 Task: Add a signature Logan Nelson containing Have a great National Family Caregivers Month, Logan Nelson to email address softage.3@softage.net and add a folder Employee handbooks
Action: Mouse moved to (162, 117)
Screenshot: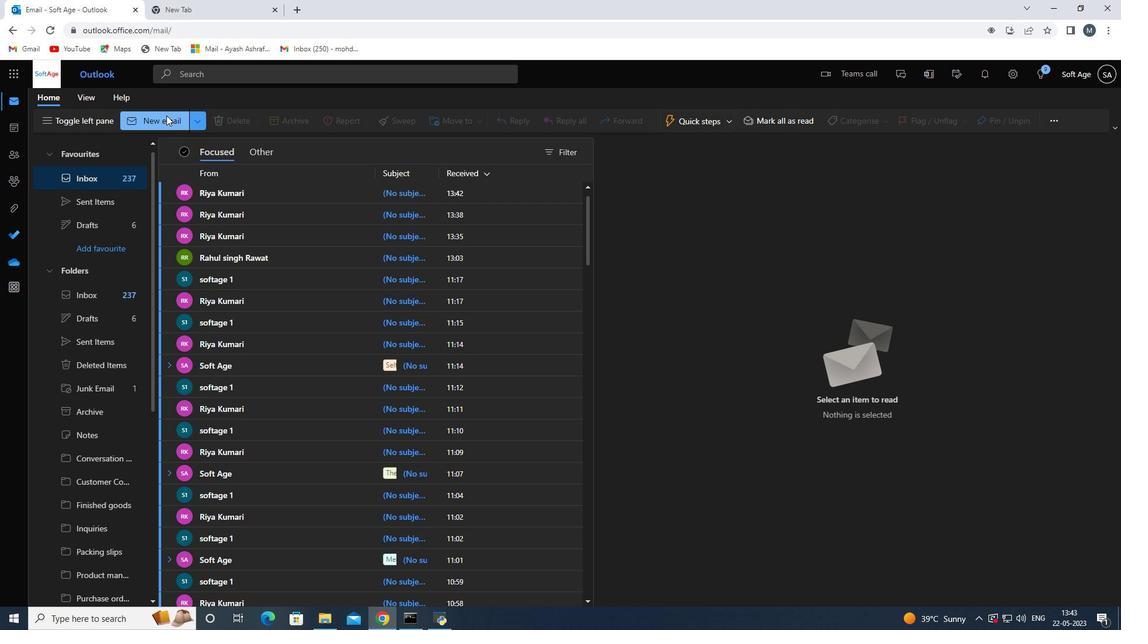 
Action: Mouse pressed left at (162, 117)
Screenshot: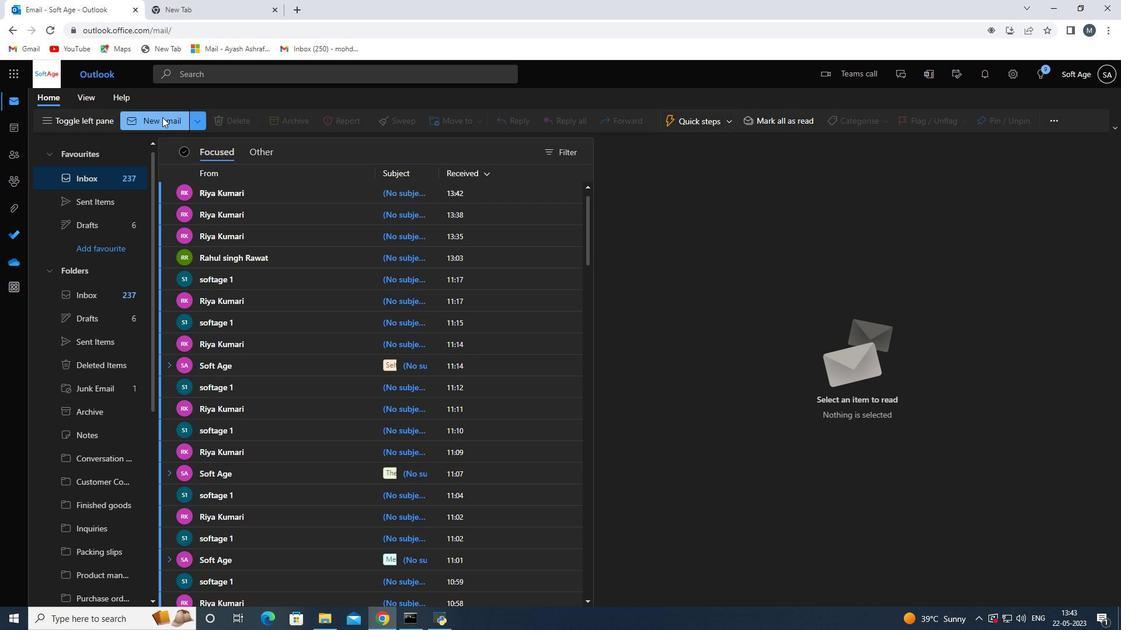 
Action: Mouse moved to (674, 185)
Screenshot: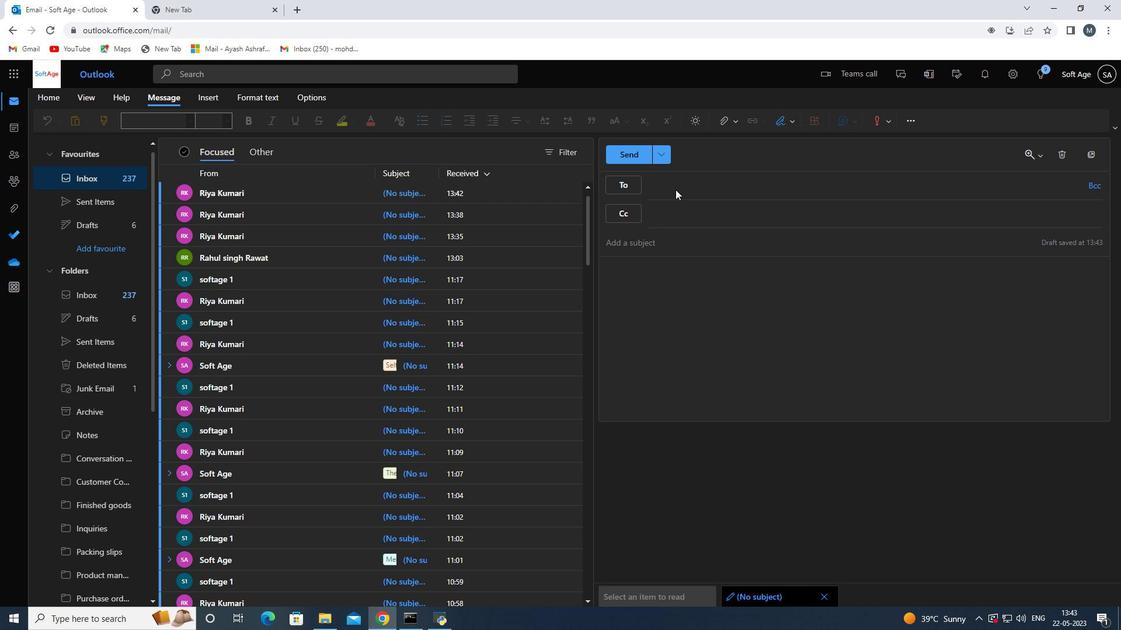 
Action: Mouse pressed left at (674, 185)
Screenshot: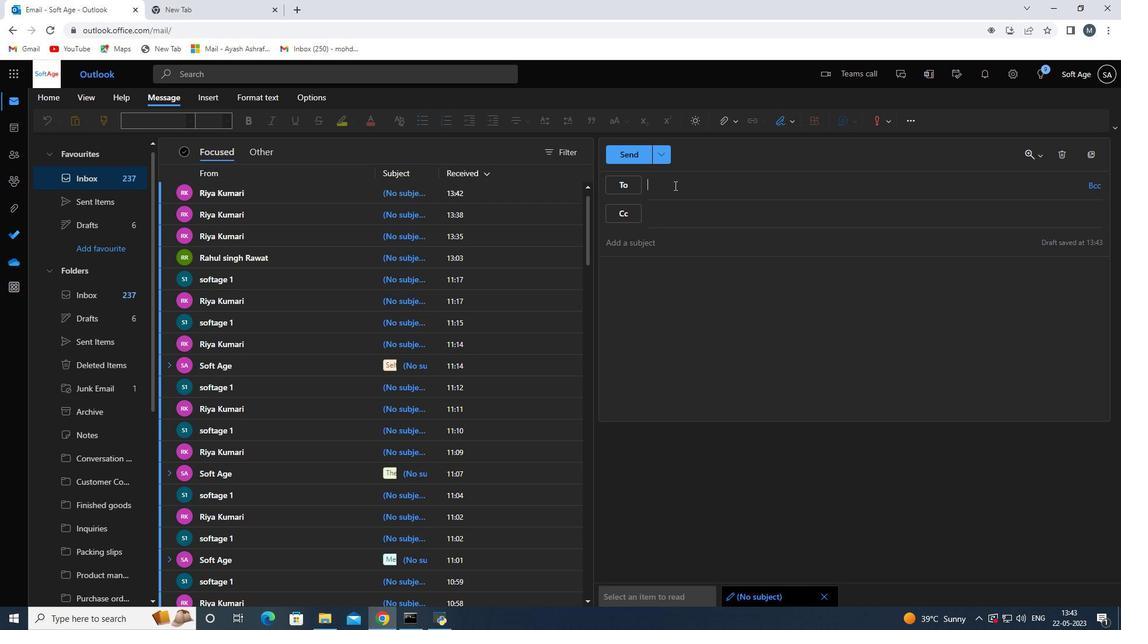 
Action: Mouse moved to (674, 185)
Screenshot: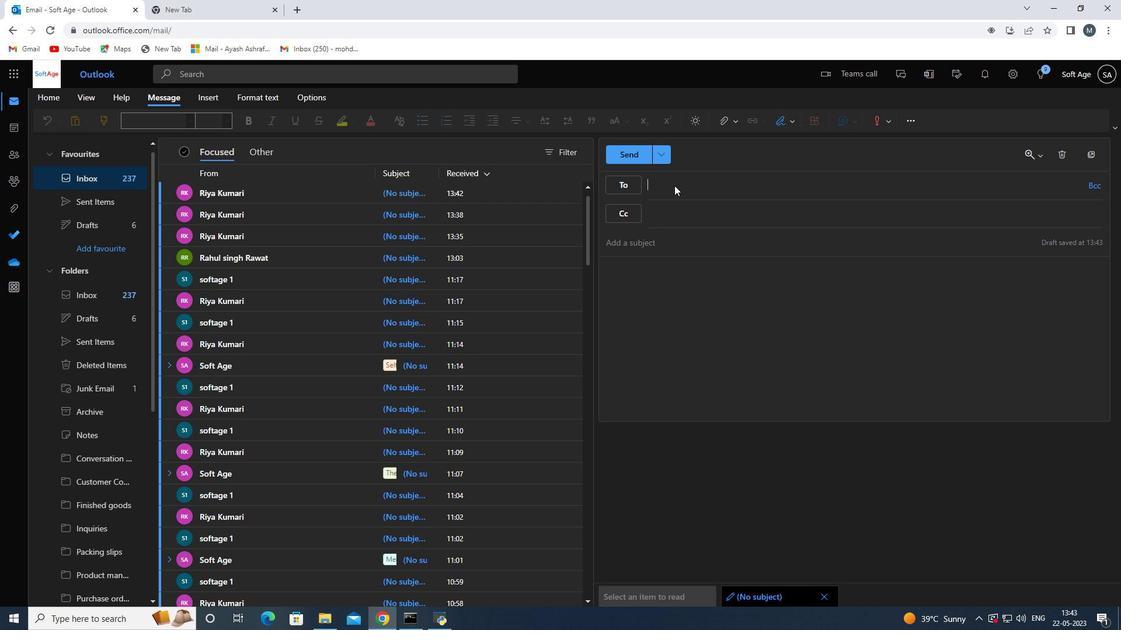 
Action: Key pressed softage.3<Key.shift>@softage.net
Screenshot: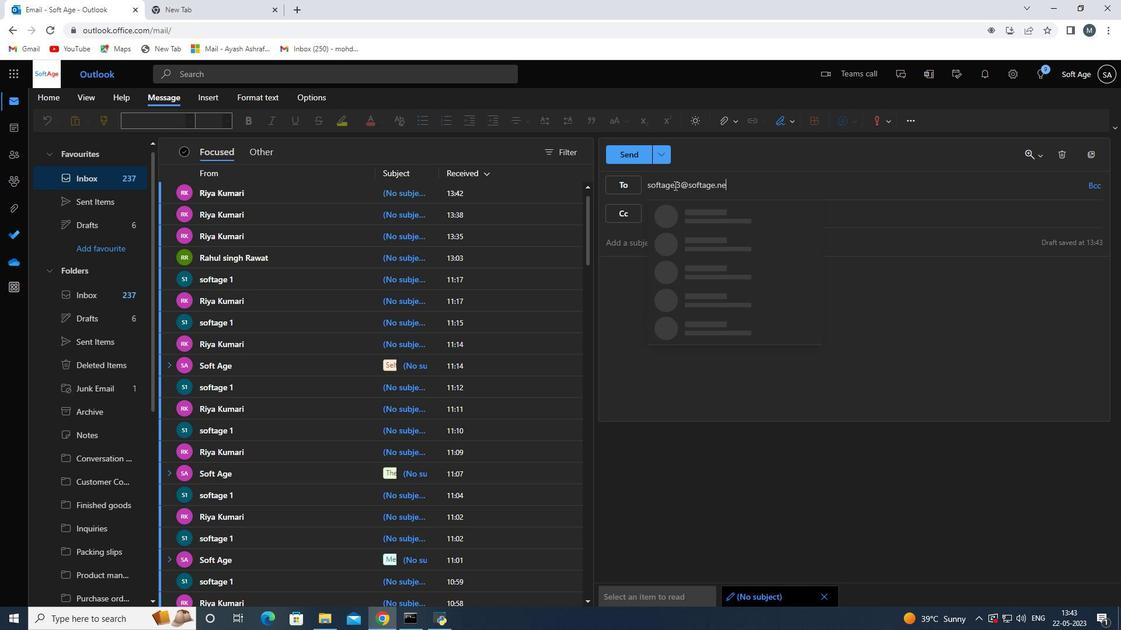 
Action: Mouse moved to (721, 228)
Screenshot: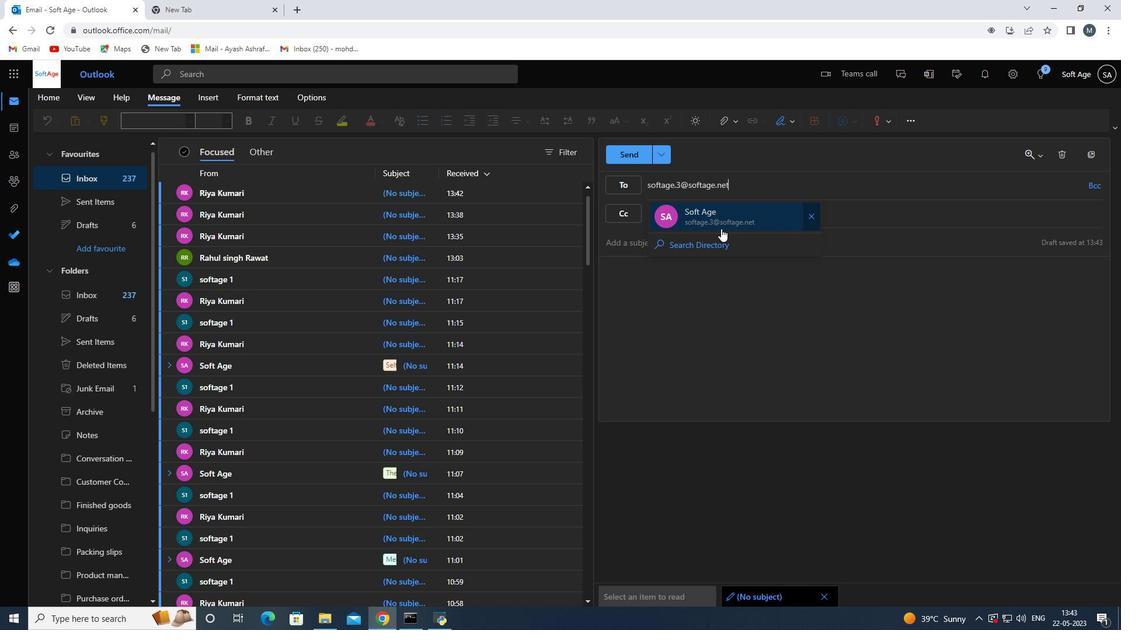 
Action: Mouse pressed left at (721, 228)
Screenshot: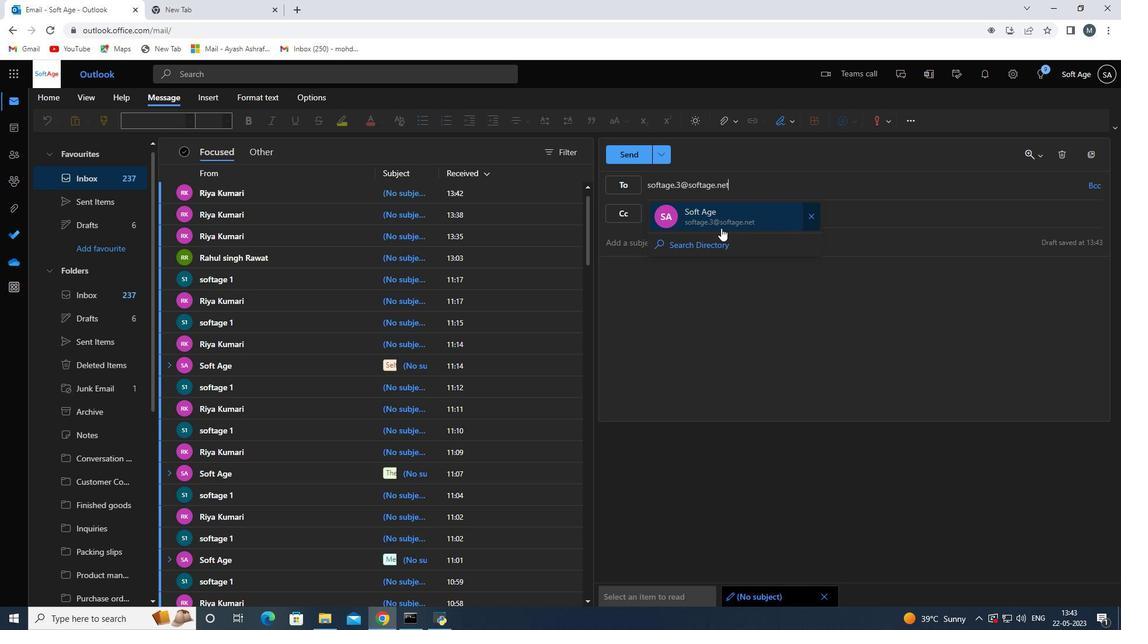 
Action: Mouse moved to (788, 122)
Screenshot: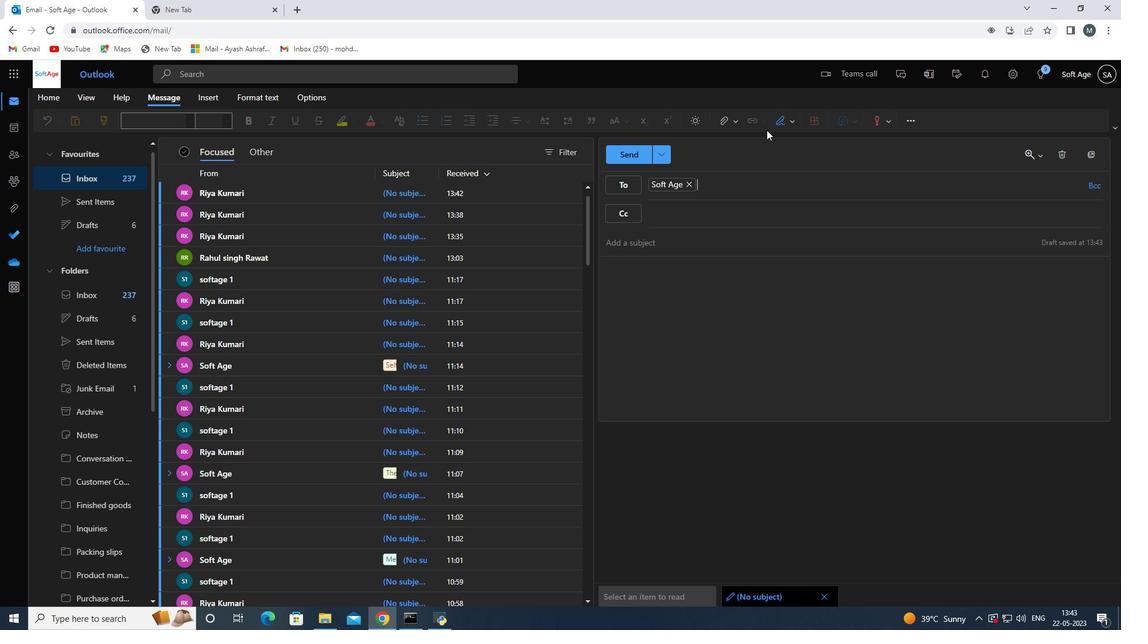 
Action: Mouse pressed left at (788, 122)
Screenshot: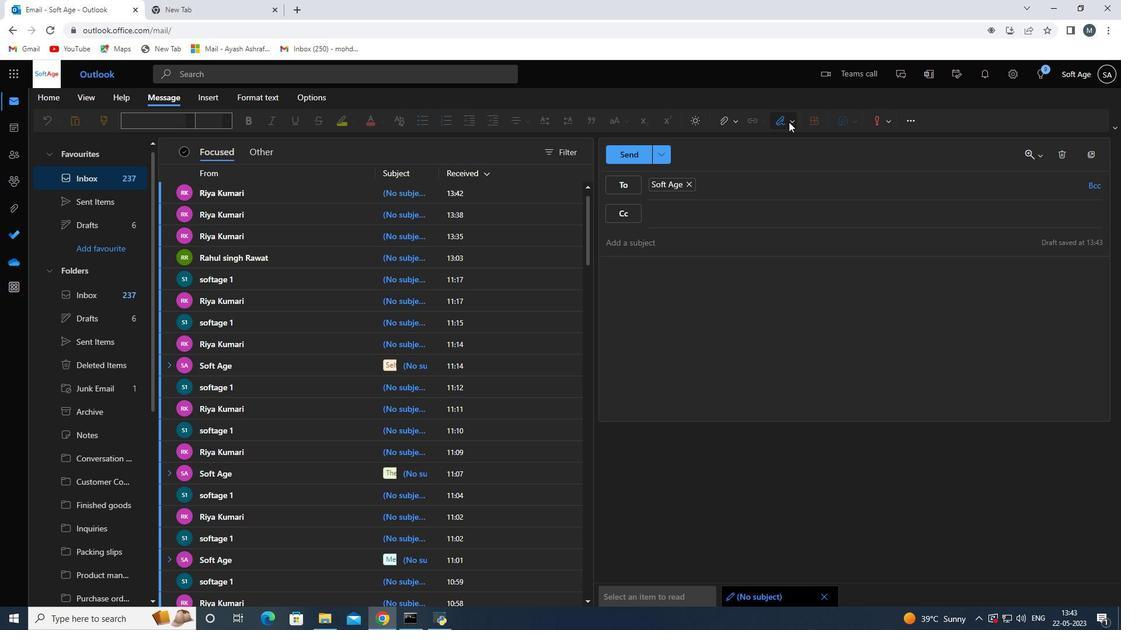 
Action: Mouse moved to (768, 167)
Screenshot: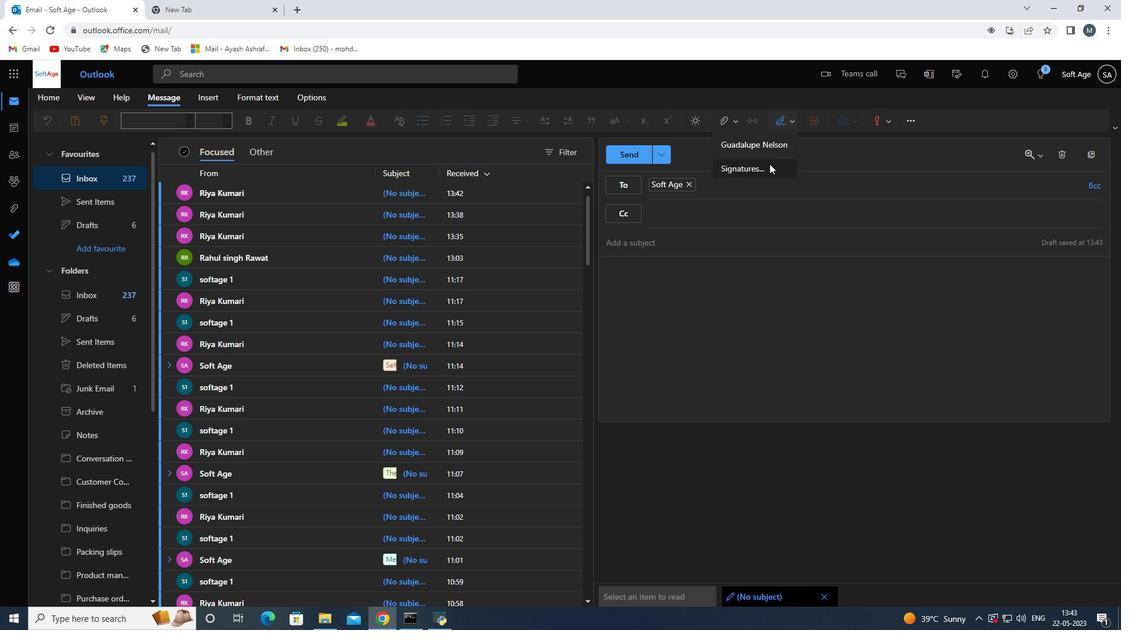 
Action: Mouse pressed left at (768, 167)
Screenshot: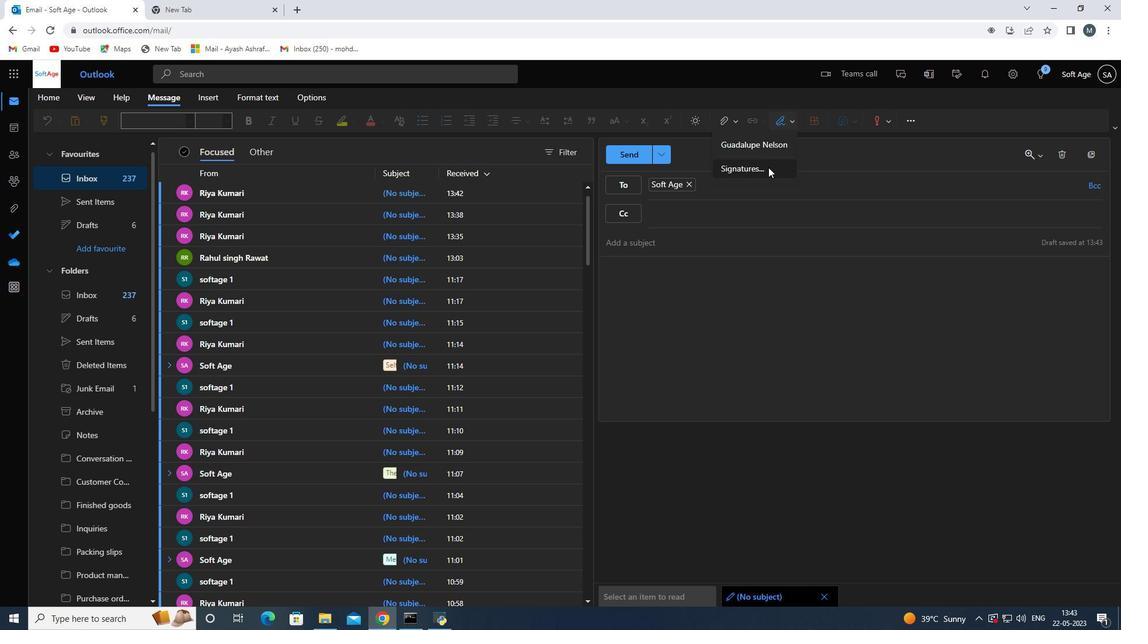 
Action: Mouse moved to (784, 213)
Screenshot: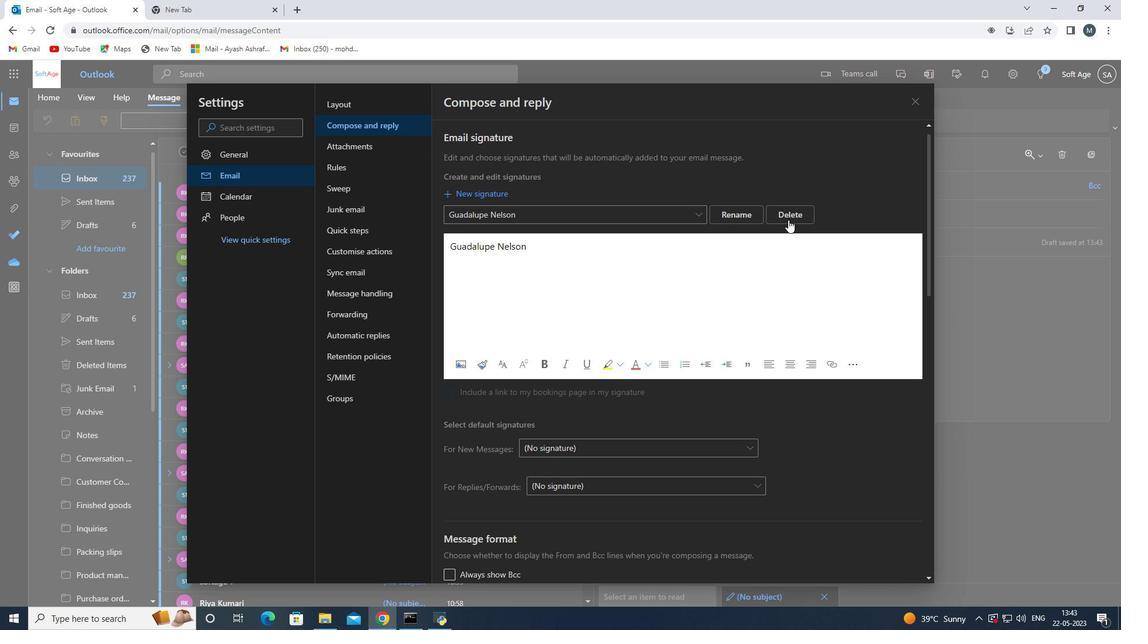 
Action: Mouse pressed left at (784, 213)
Screenshot: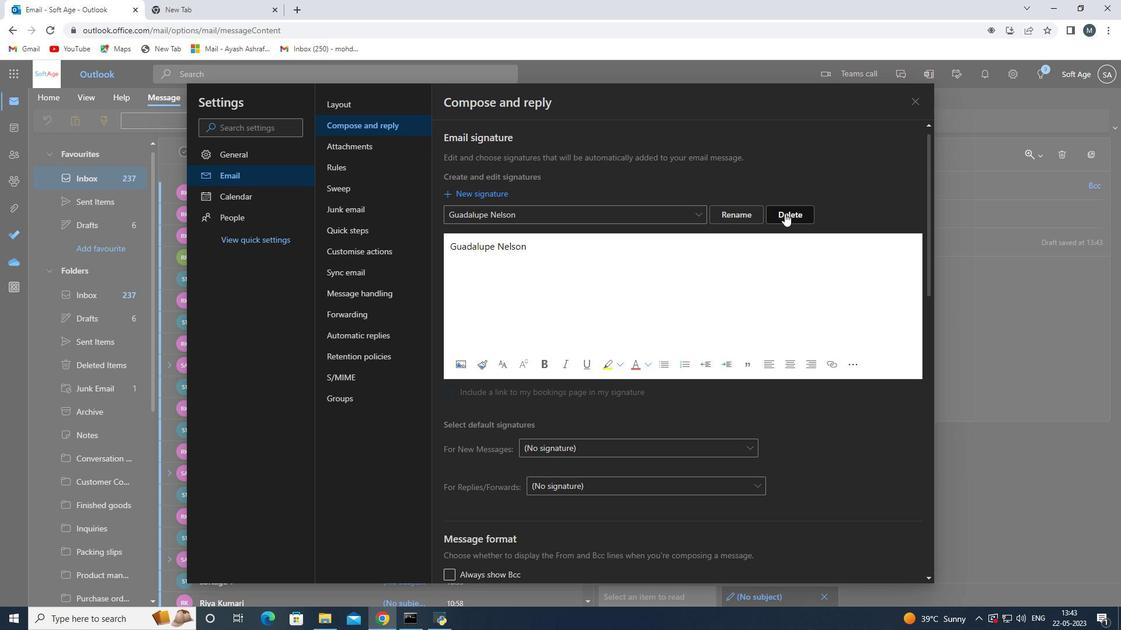 
Action: Mouse moved to (569, 220)
Screenshot: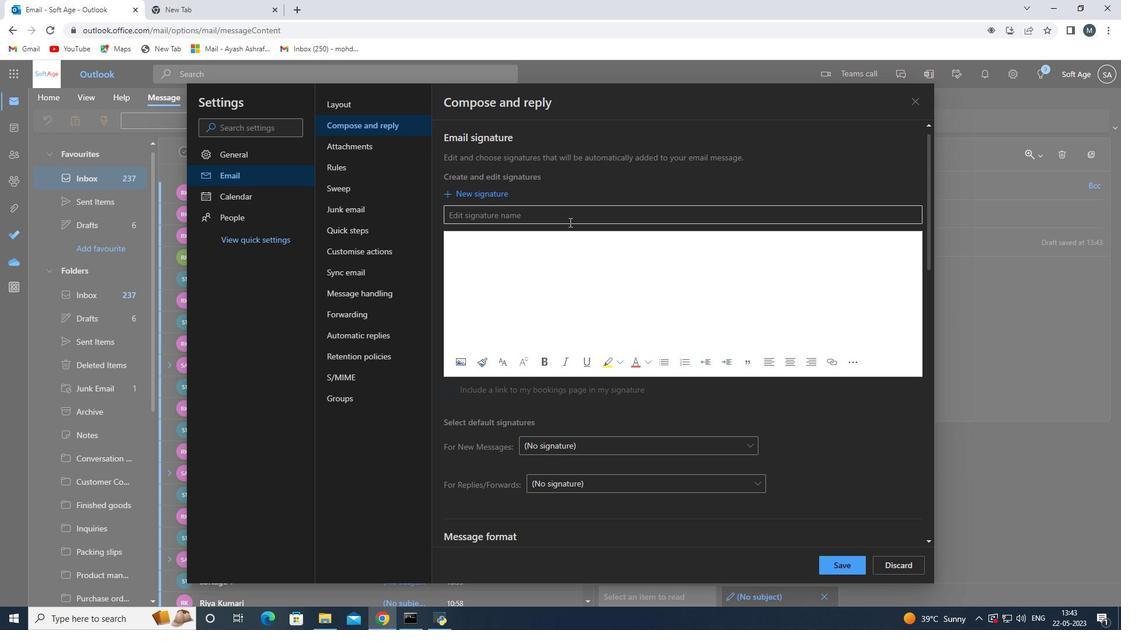 
Action: Mouse pressed left at (569, 220)
Screenshot: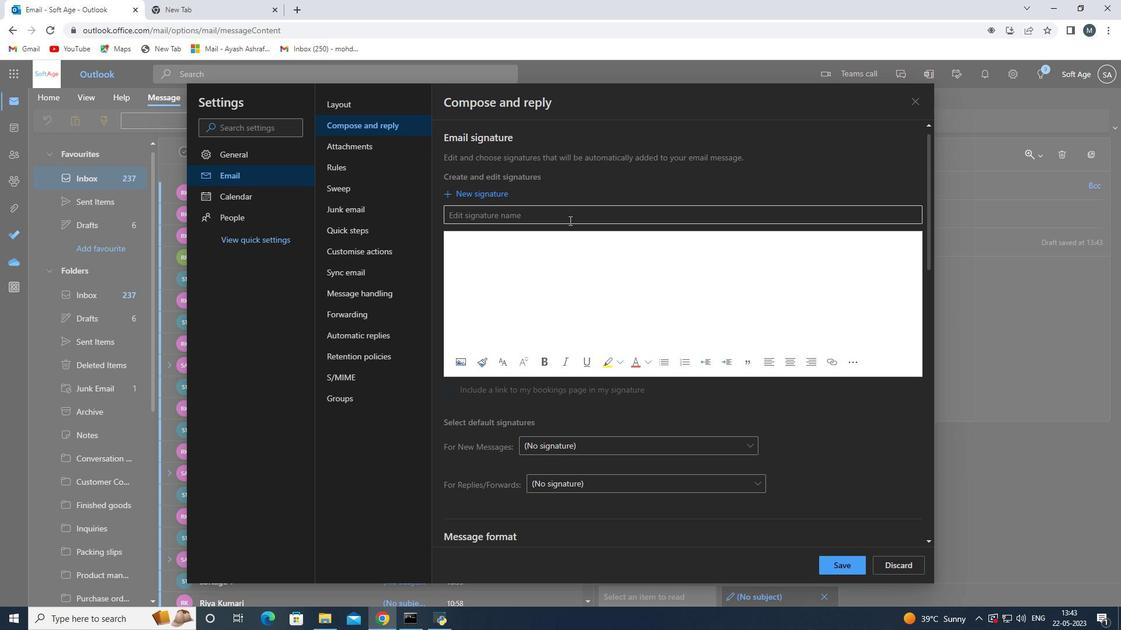 
Action: Mouse moved to (568, 220)
Screenshot: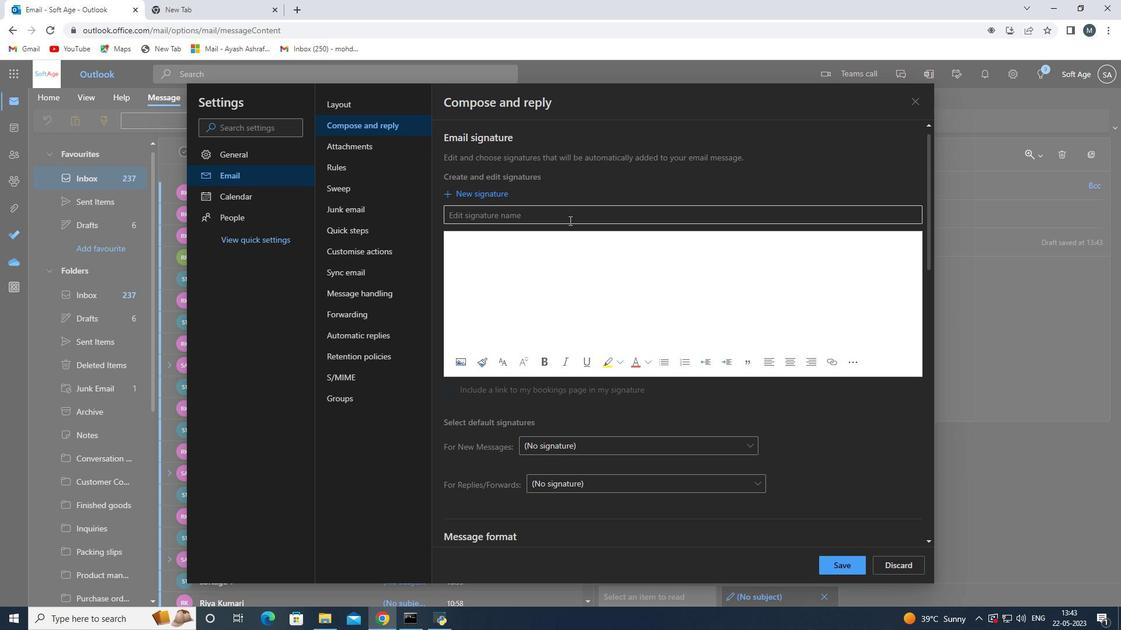 
Action: Key pressed <Key.shift>Logan<Key.space><Key.shift>Nelson
Screenshot: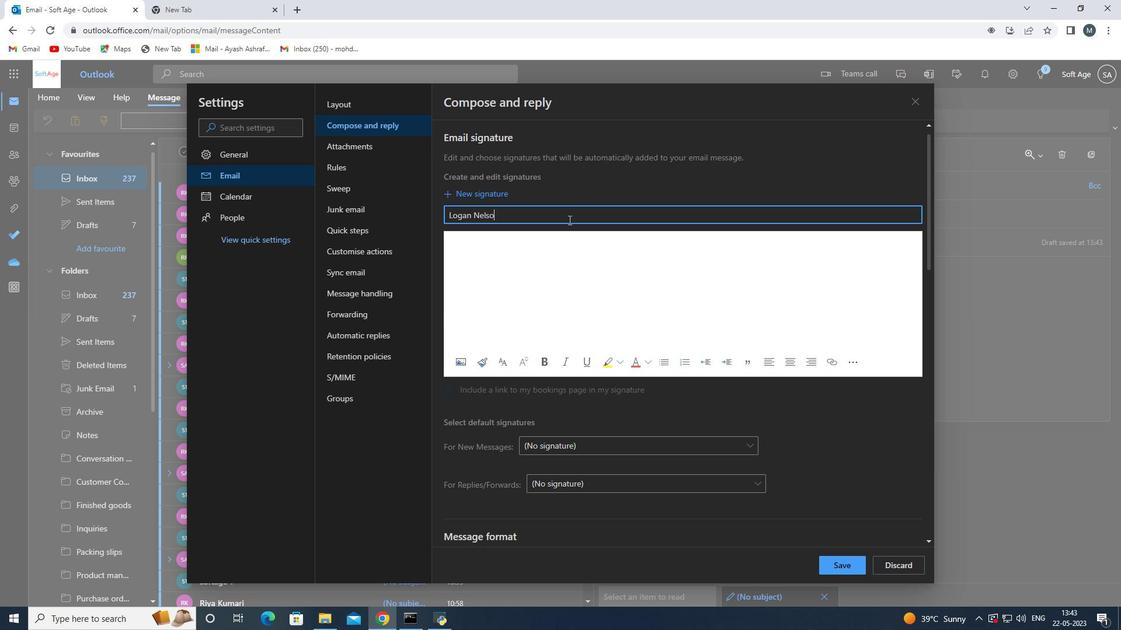 
Action: Mouse moved to (548, 264)
Screenshot: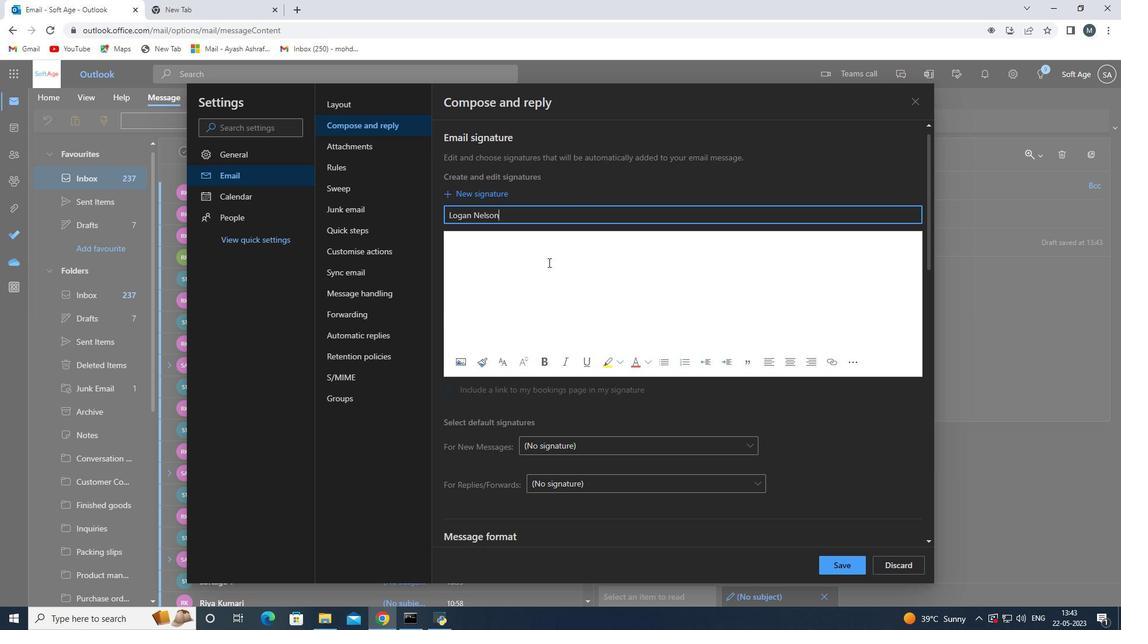 
Action: Mouse pressed left at (548, 264)
Screenshot: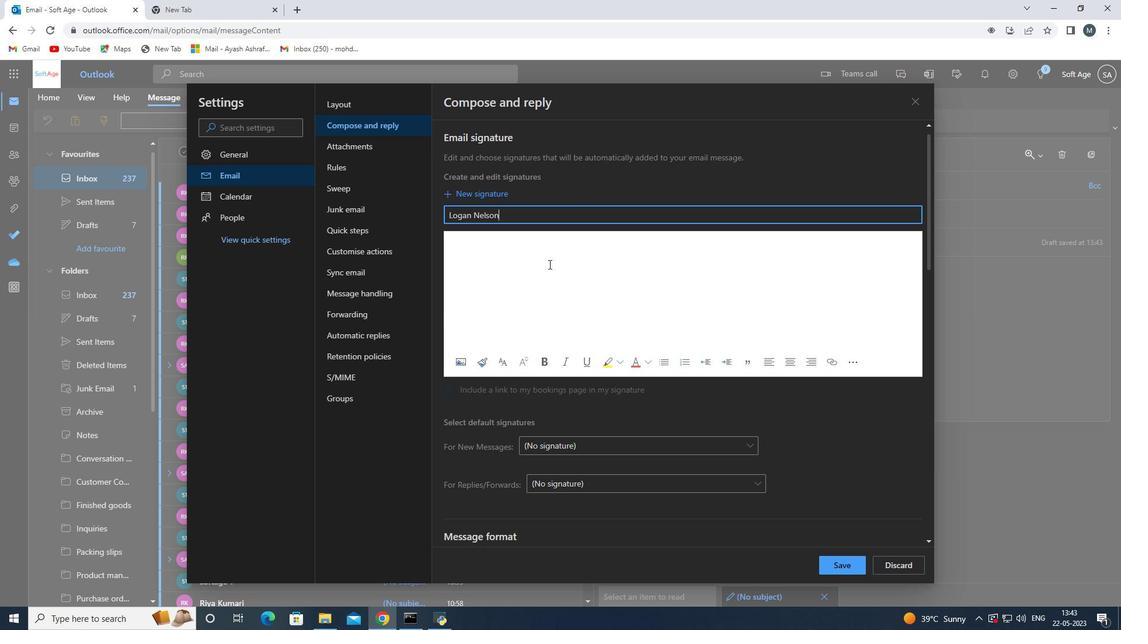 
Action: Key pressed <Key.shift><Key.shift>Logan<Key.space><Key.shift>NE<Key.backspace>w<Key.backspace>elson<Key.space>
Screenshot: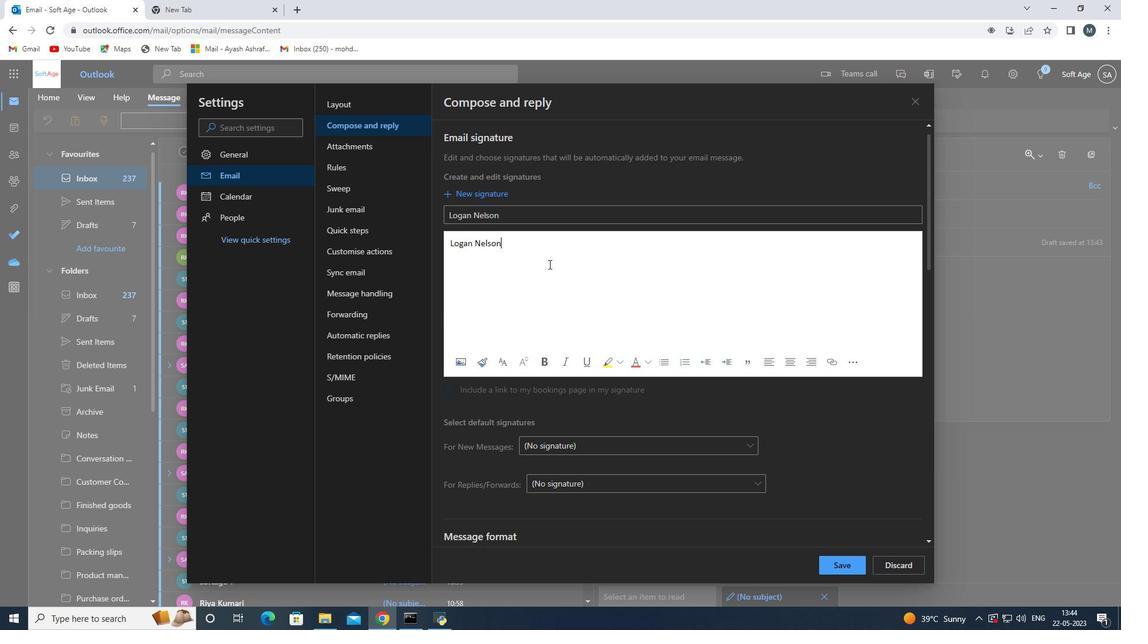 
Action: Mouse scrolled (548, 263) with delta (0, 0)
Screenshot: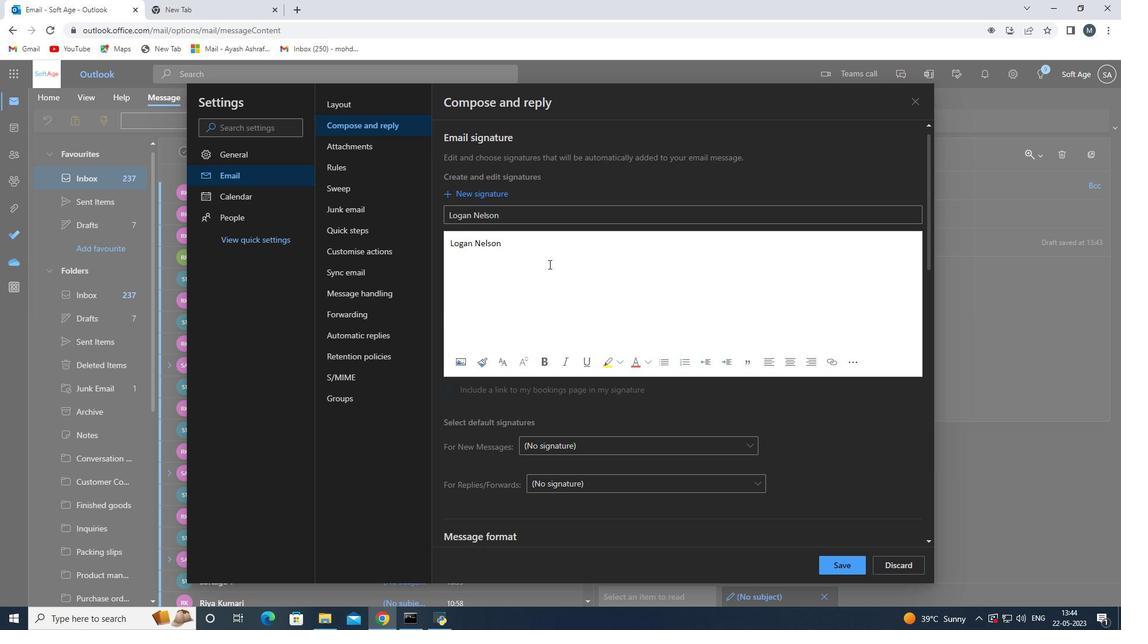 
Action: Mouse moved to (551, 270)
Screenshot: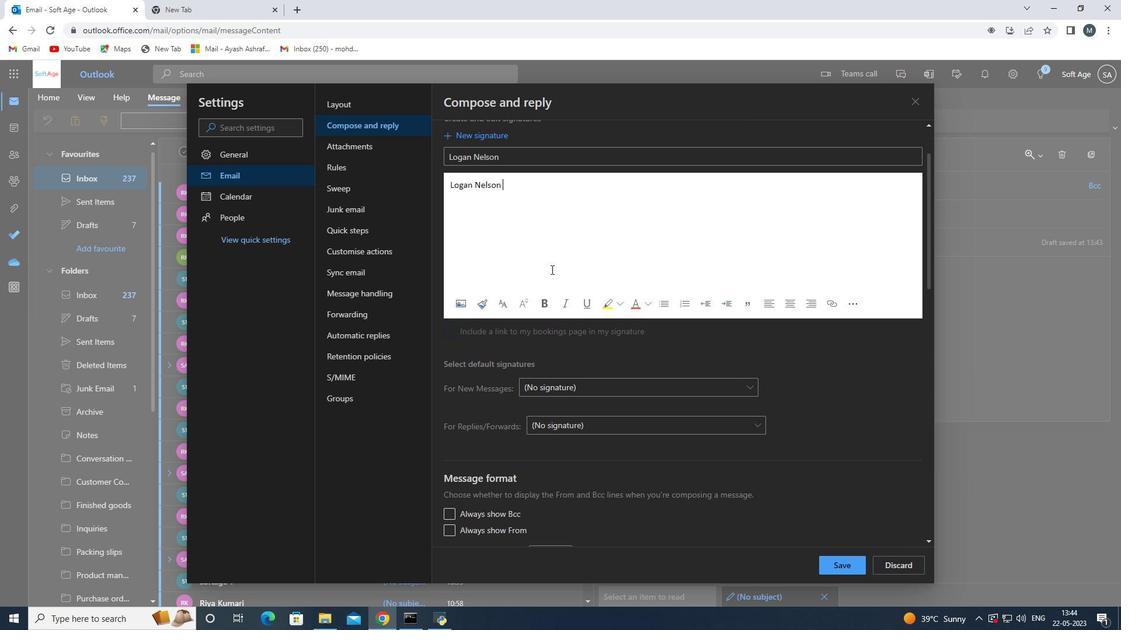 
Action: Mouse scrolled (551, 270) with delta (0, 0)
Screenshot: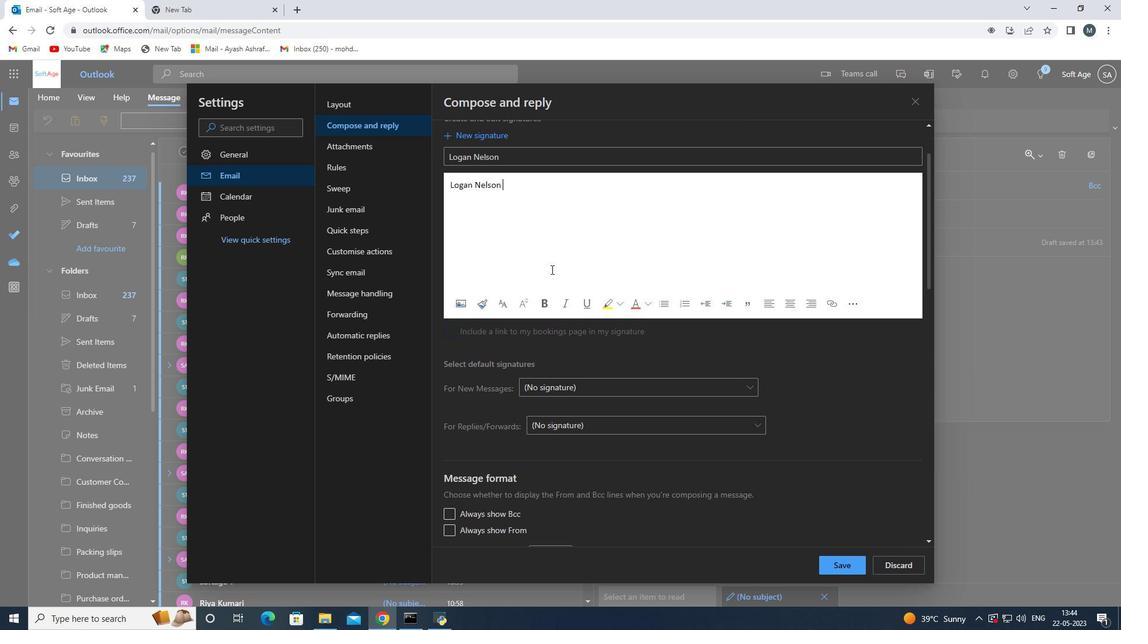 
Action: Mouse scrolled (551, 270) with delta (0, 0)
Screenshot: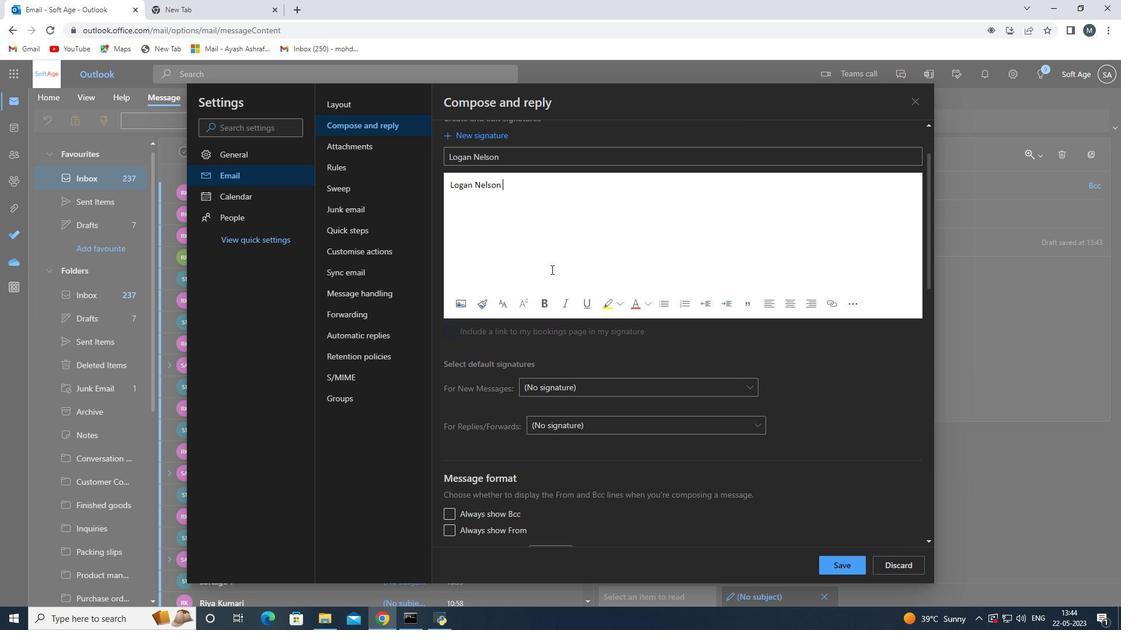 
Action: Mouse moved to (849, 570)
Screenshot: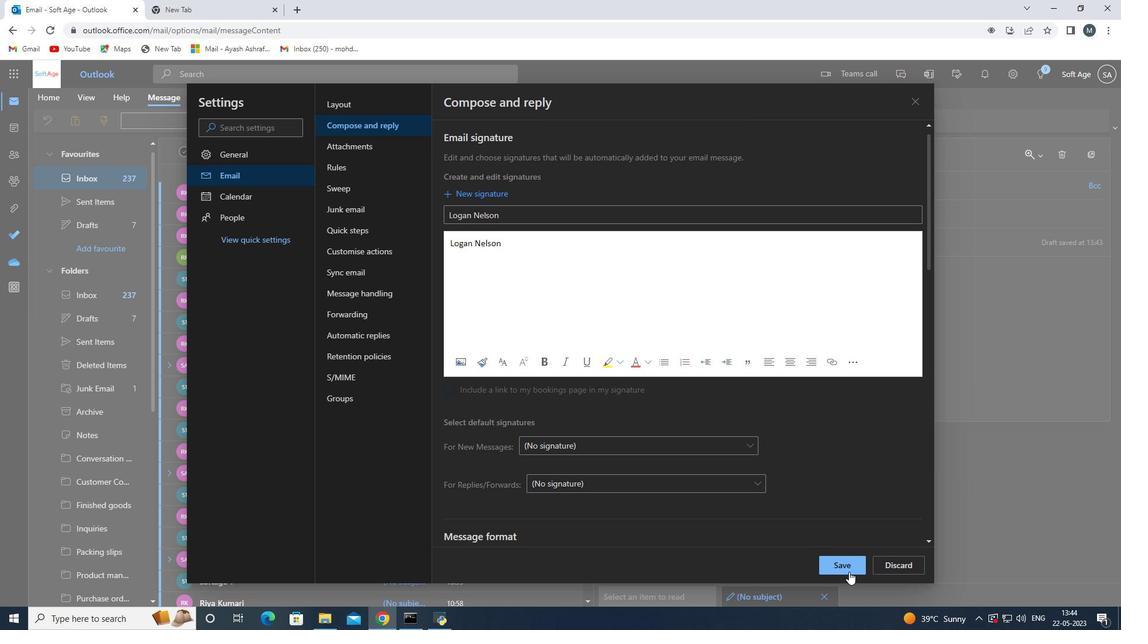 
Action: Mouse pressed left at (849, 570)
Screenshot: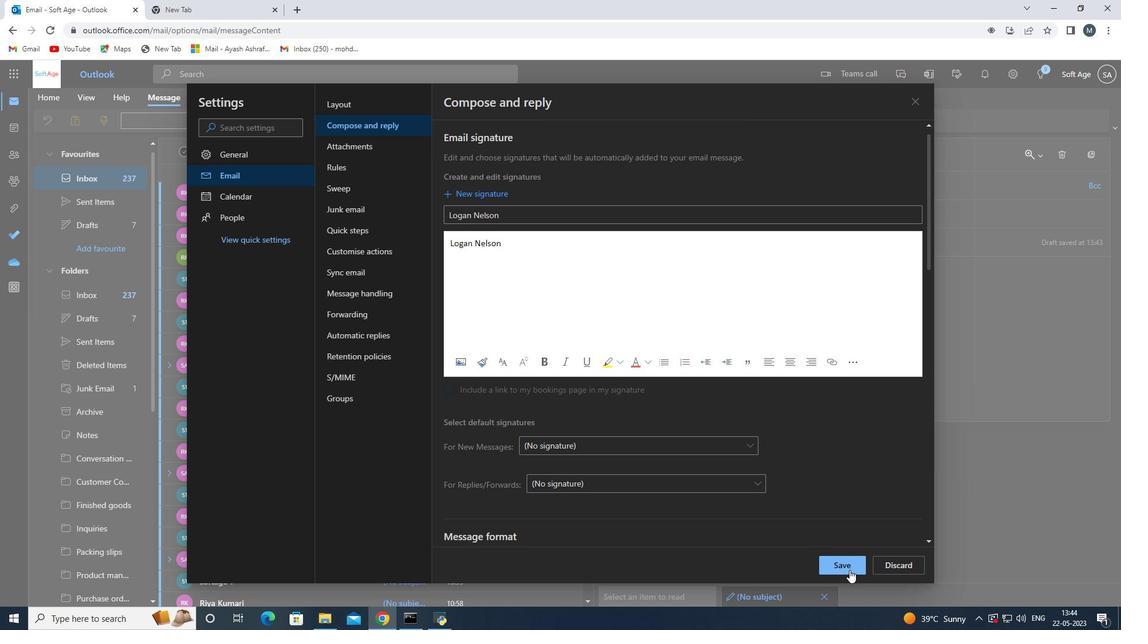 
Action: Mouse moved to (919, 99)
Screenshot: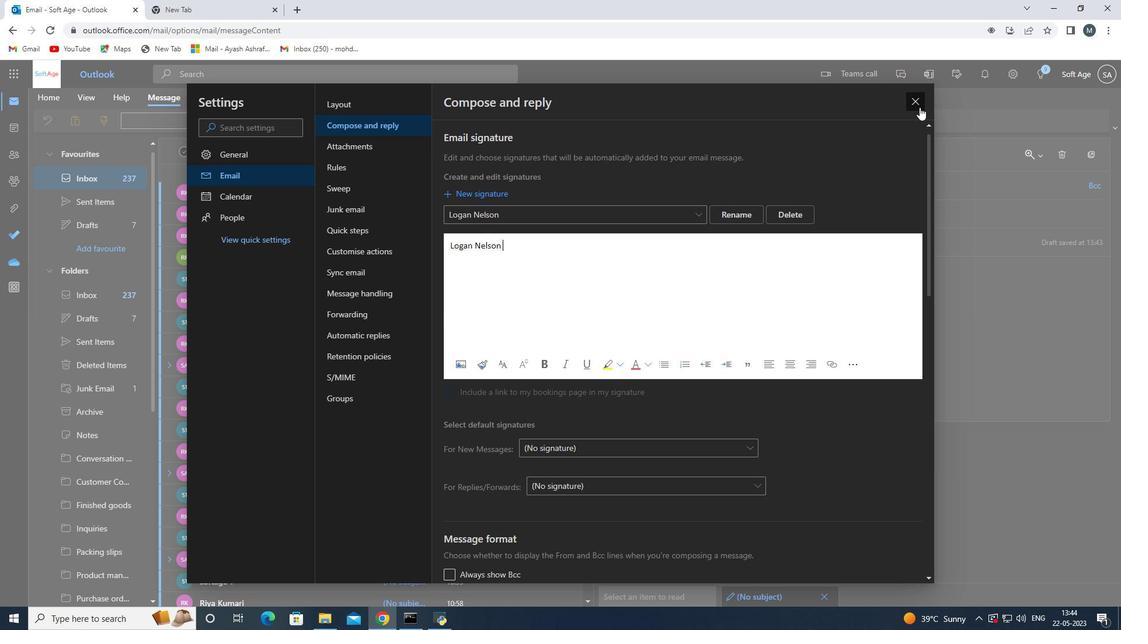 
Action: Mouse pressed left at (919, 99)
Screenshot: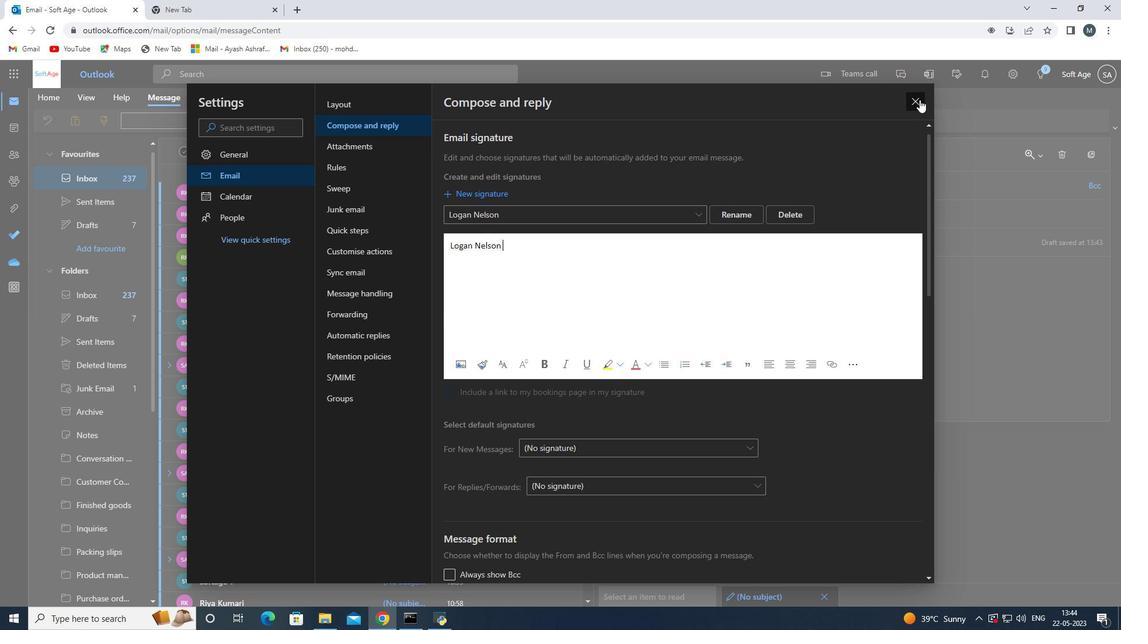 
Action: Mouse moved to (667, 277)
Screenshot: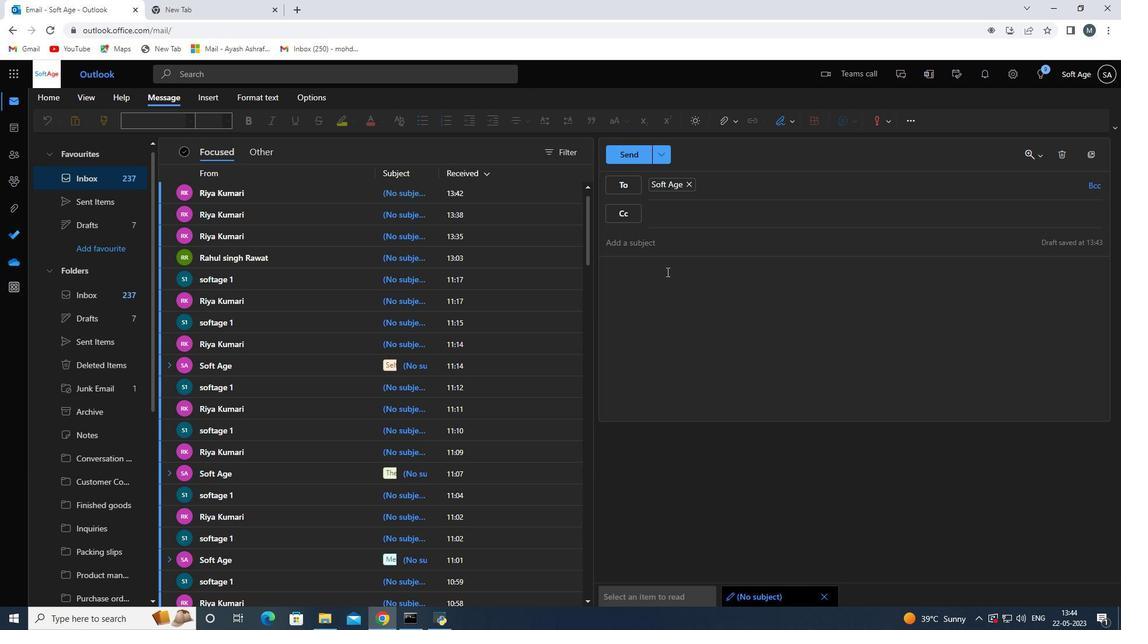 
Action: Mouse pressed left at (667, 277)
Screenshot: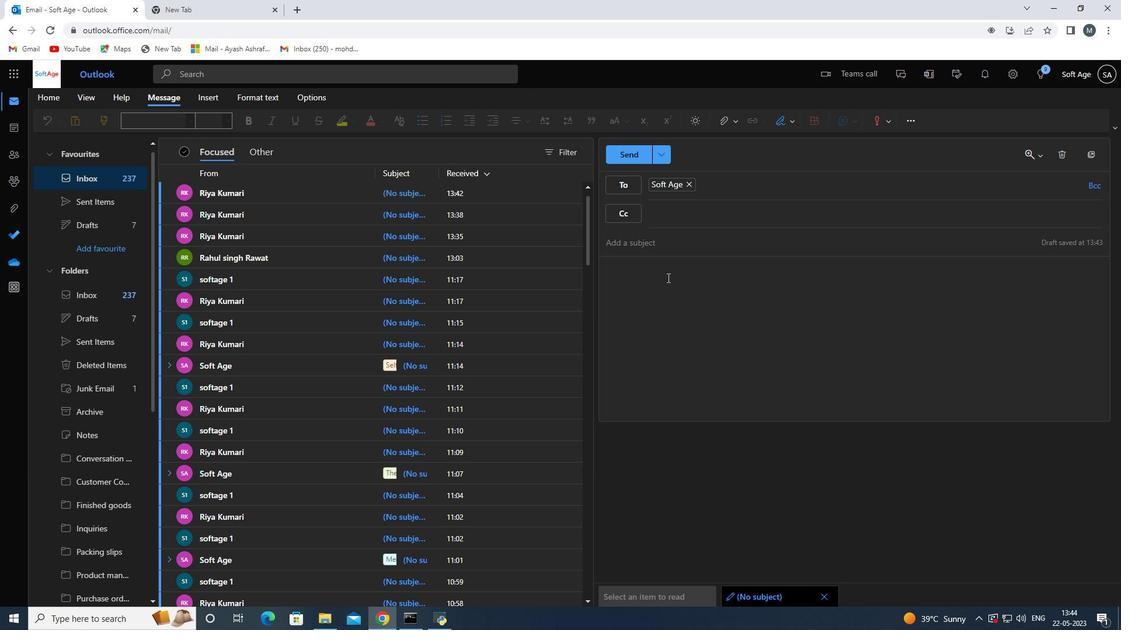 
Action: Mouse moved to (665, 276)
Screenshot: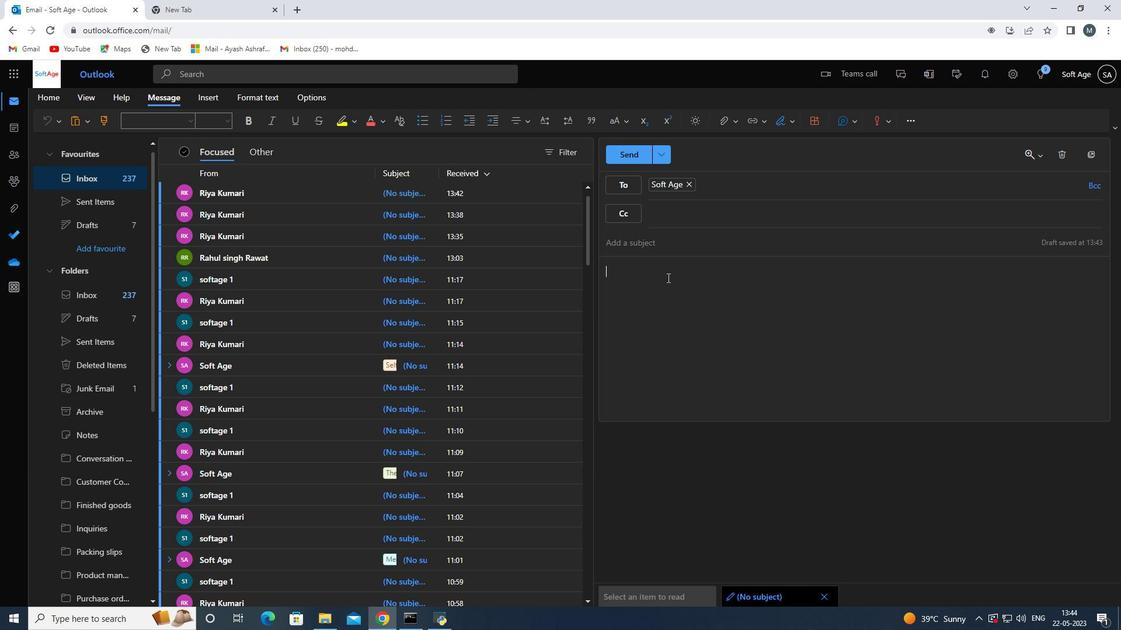 
Action: Key pressed <Key.shift>Have<Key.space>a<Key.space>gt<Key.backspace>reat<Key.space>national<Key.space>family<Key.space>caregivers<Key.space>month<Key.space>
Screenshot: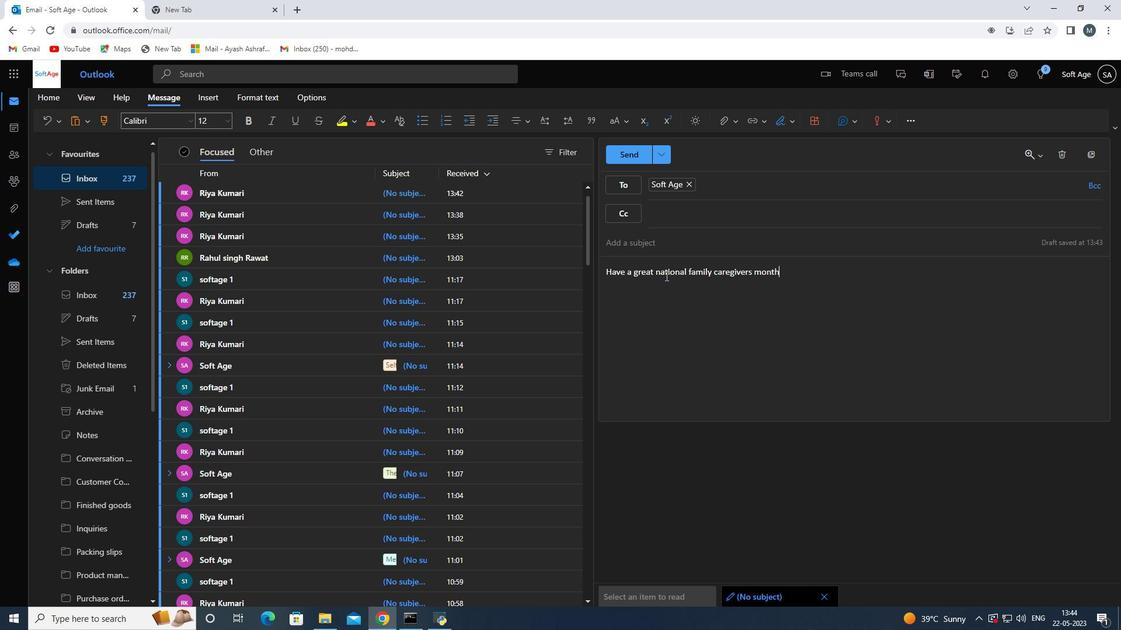 
Action: Mouse moved to (718, 272)
Screenshot: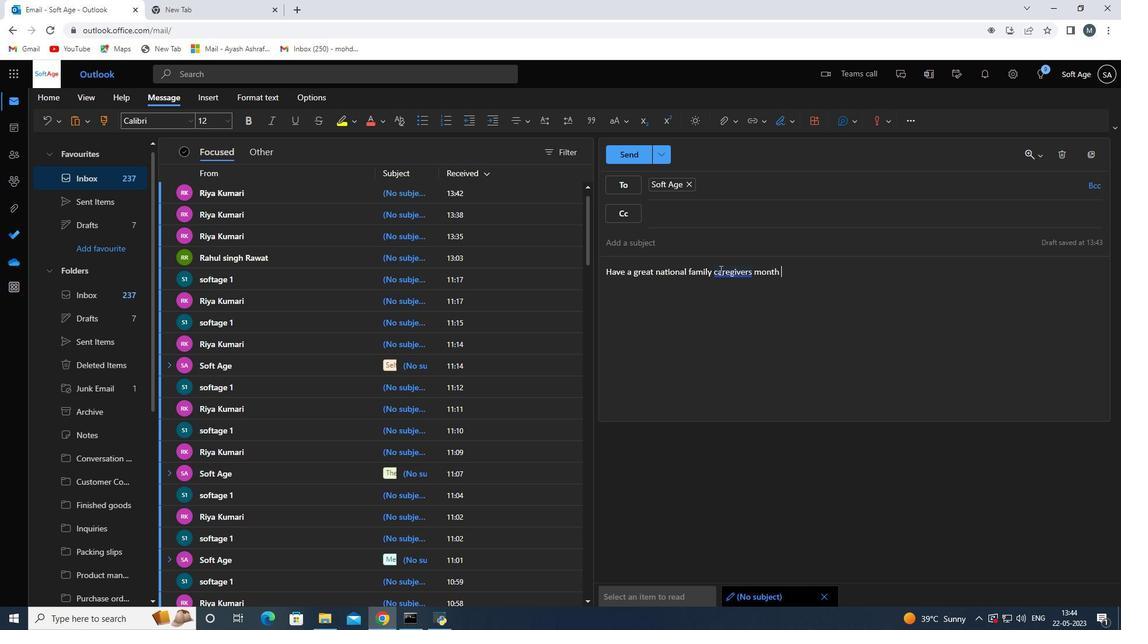 
Action: Mouse pressed left at (718, 272)
Screenshot: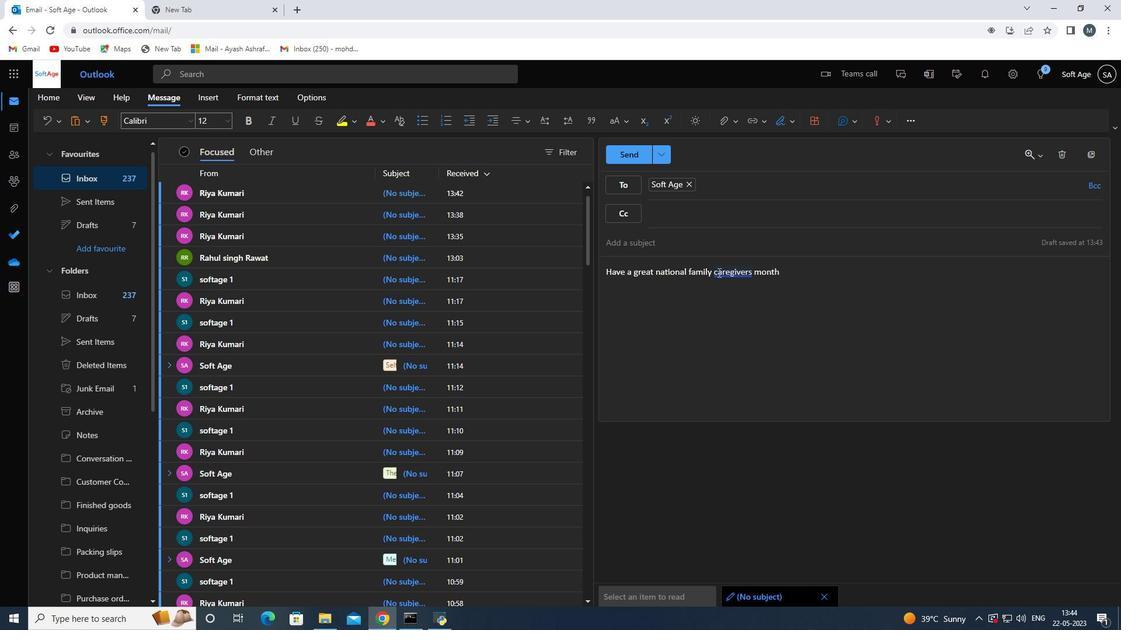 
Action: Mouse moved to (623, 316)
Screenshot: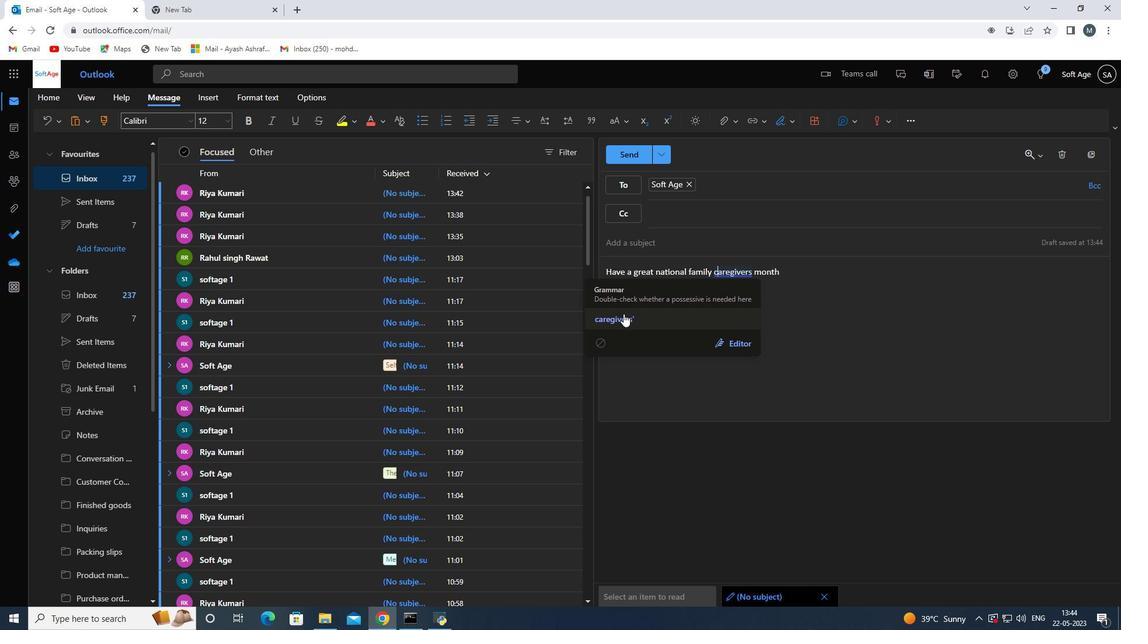 
Action: Mouse pressed left at (623, 316)
Screenshot: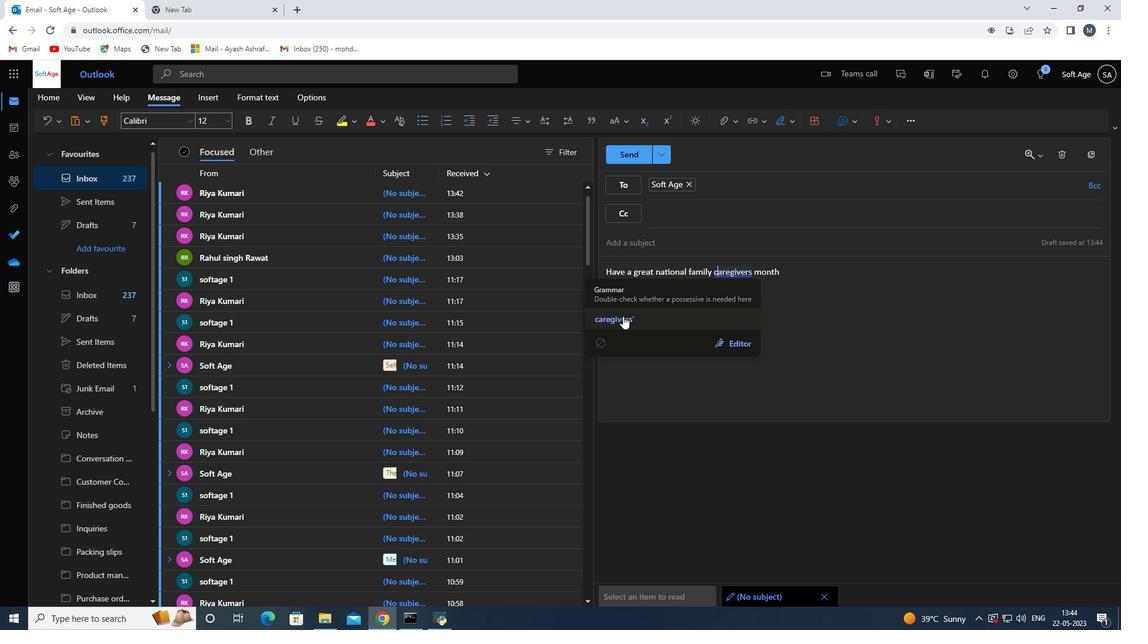 
Action: Mouse moved to (789, 277)
Screenshot: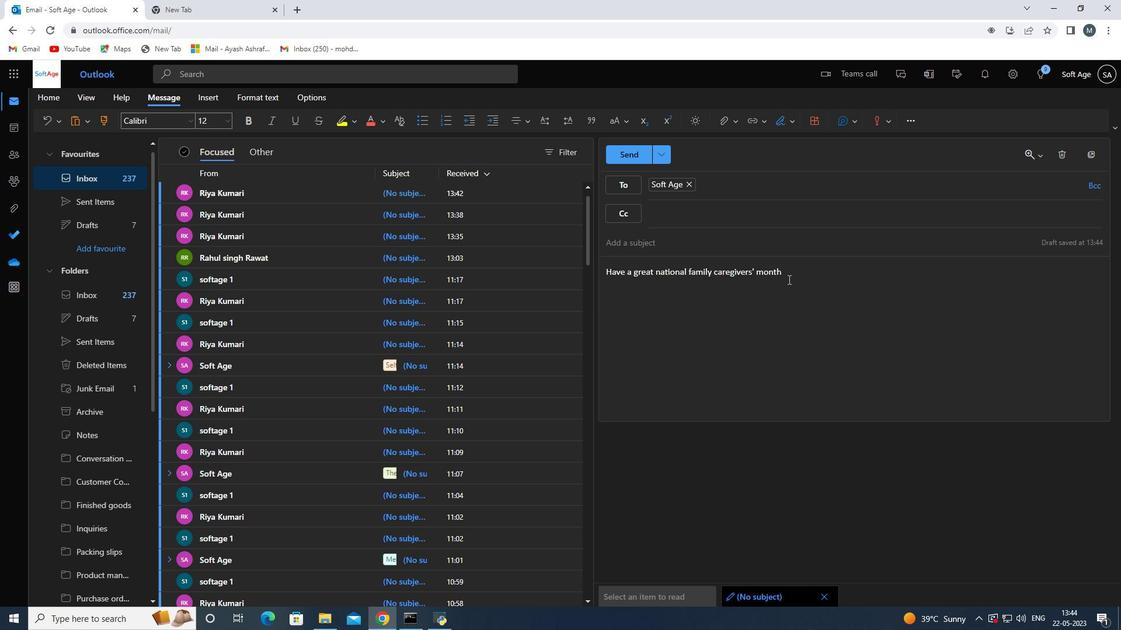 
Action: Mouse pressed left at (789, 277)
Screenshot: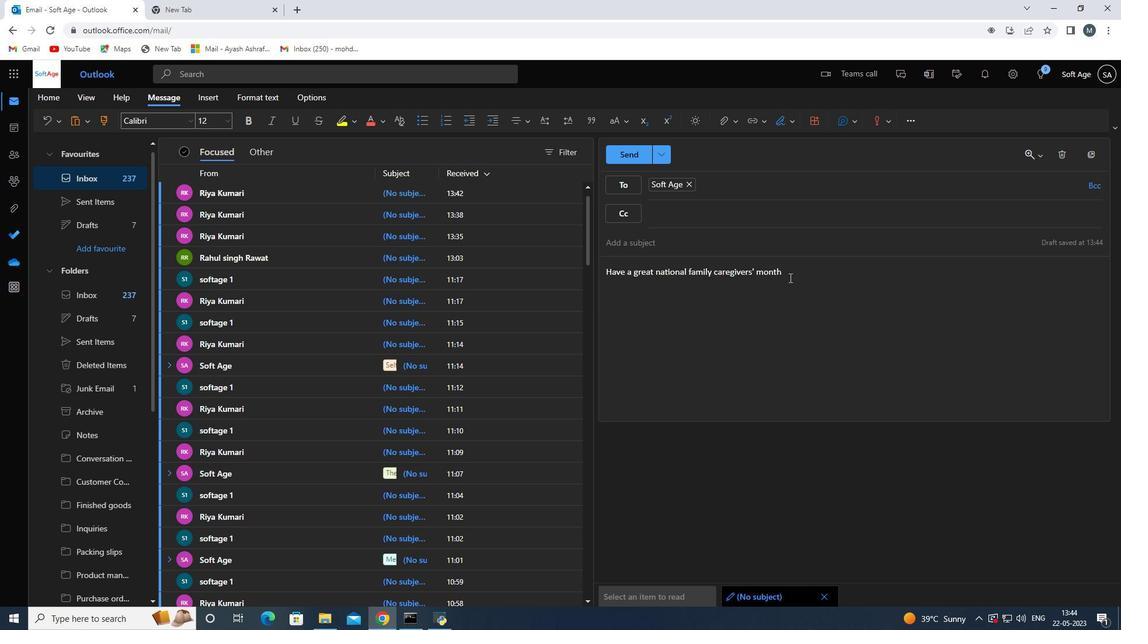 
Action: Key pressed <Key.enter>
Screenshot: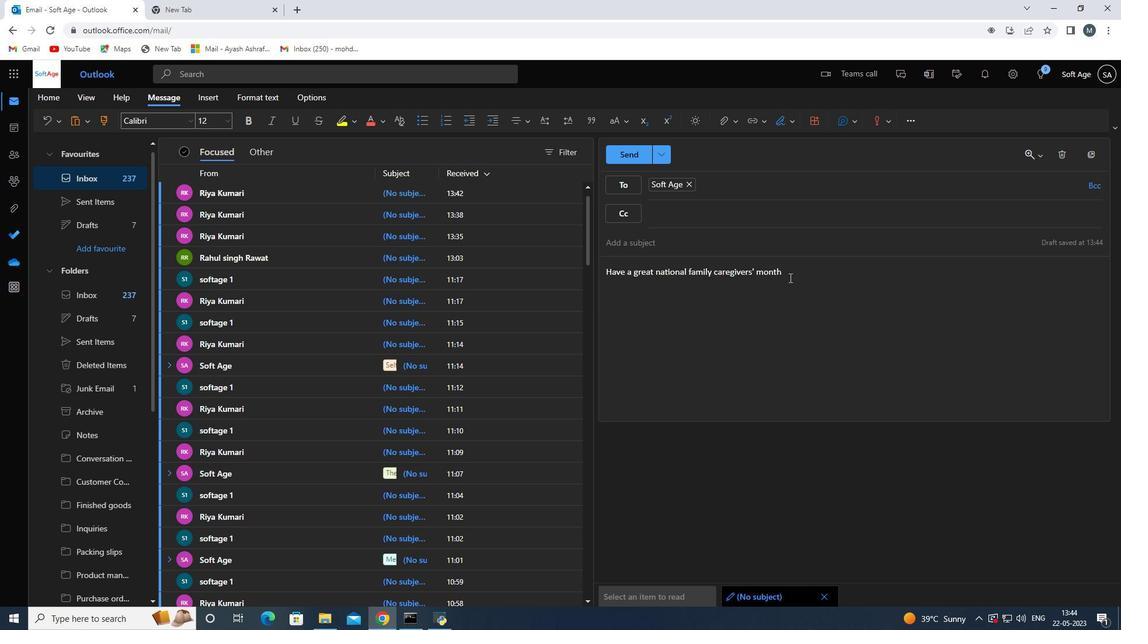 
Action: Mouse moved to (785, 126)
Screenshot: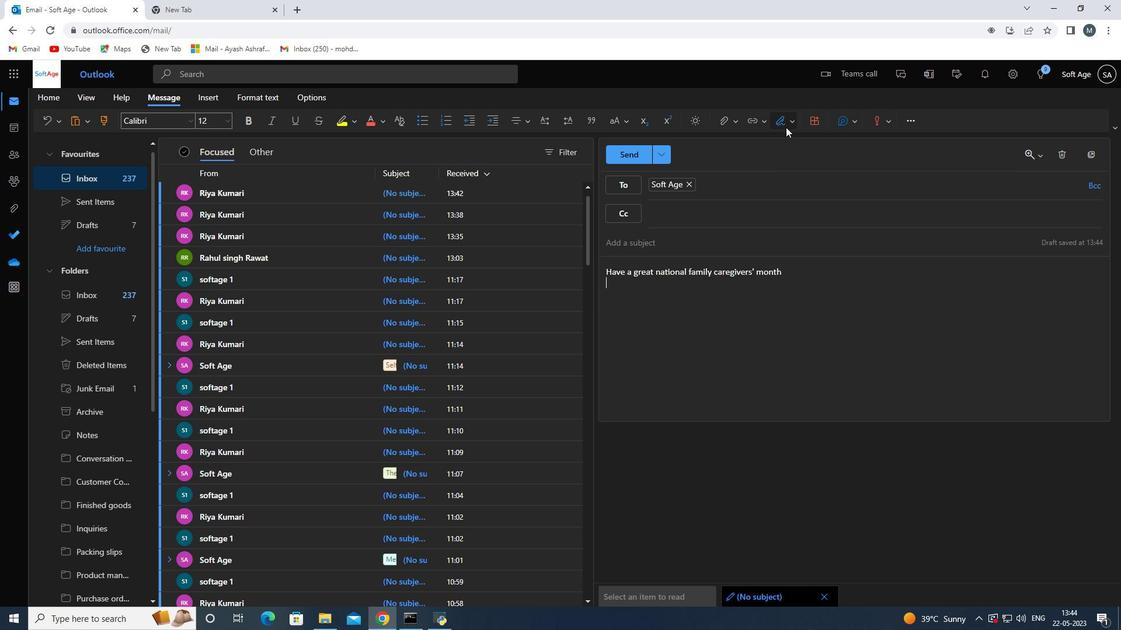 
Action: Mouse pressed left at (785, 126)
Screenshot: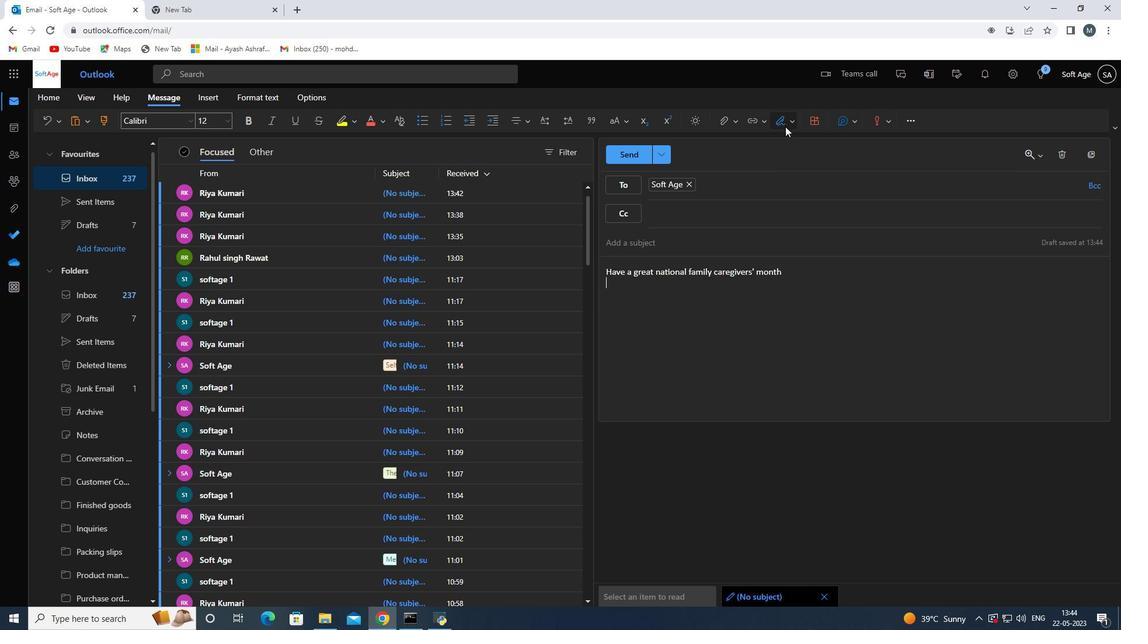 
Action: Mouse moved to (786, 149)
Screenshot: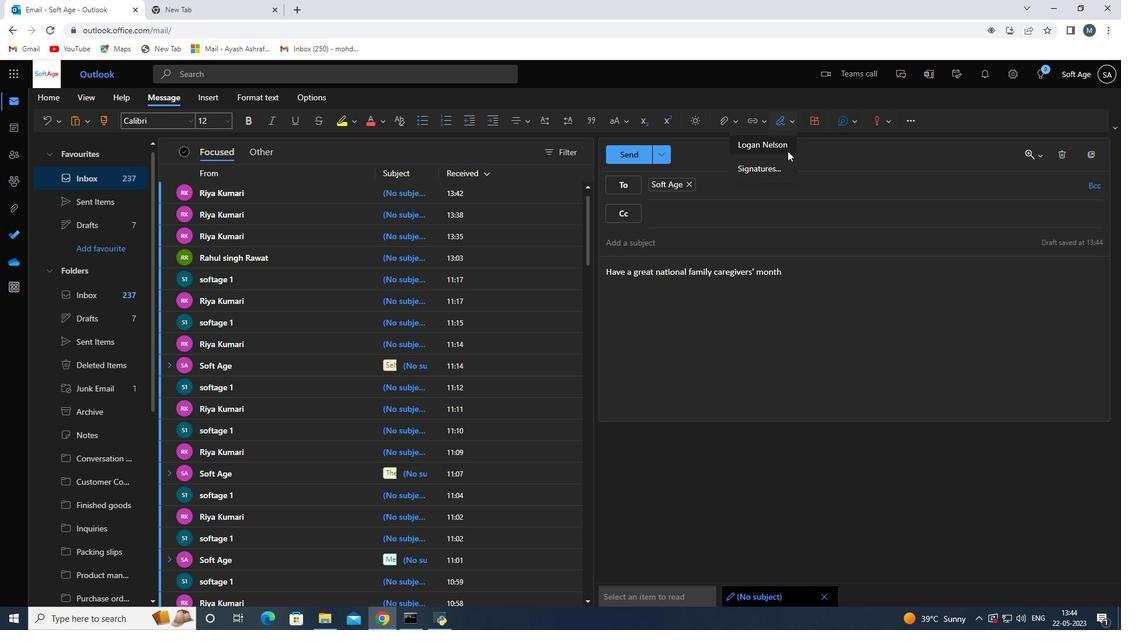 
Action: Mouse pressed left at (786, 149)
Screenshot: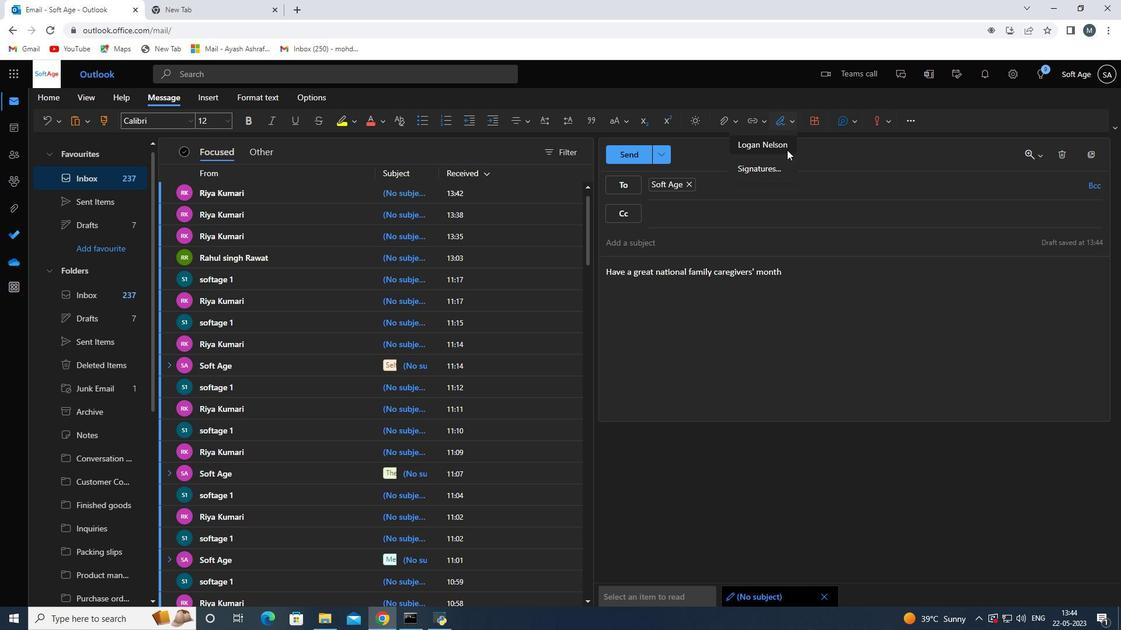 
Action: Mouse moved to (683, 219)
Screenshot: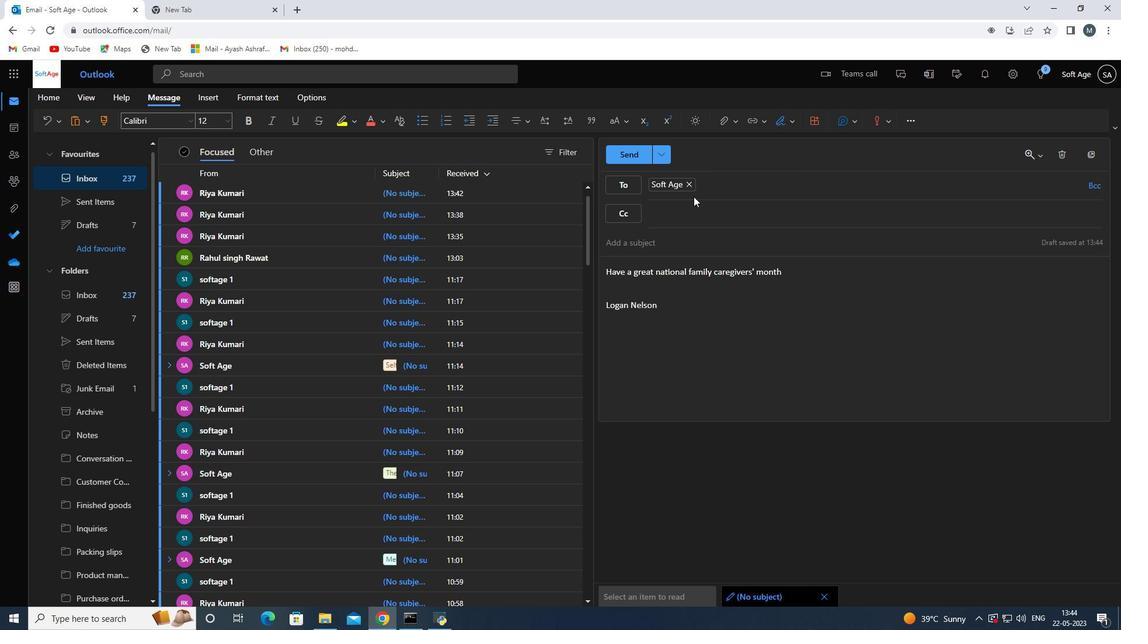 
Action: Mouse scrolled (683, 218) with delta (0, 0)
Screenshot: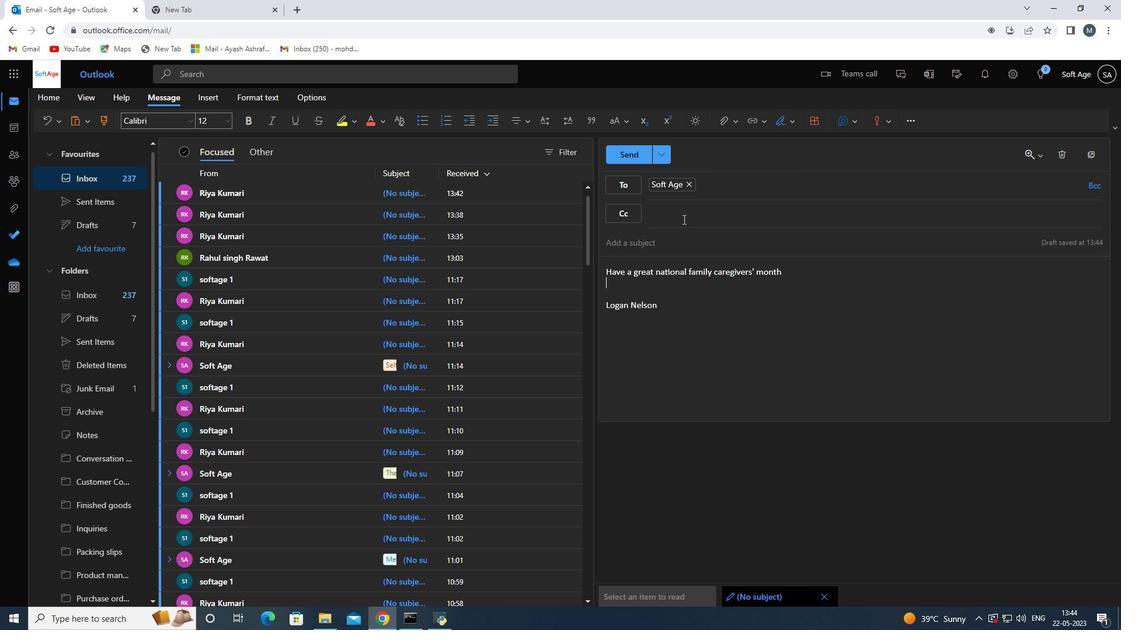 
Action: Mouse moved to (93, 492)
Screenshot: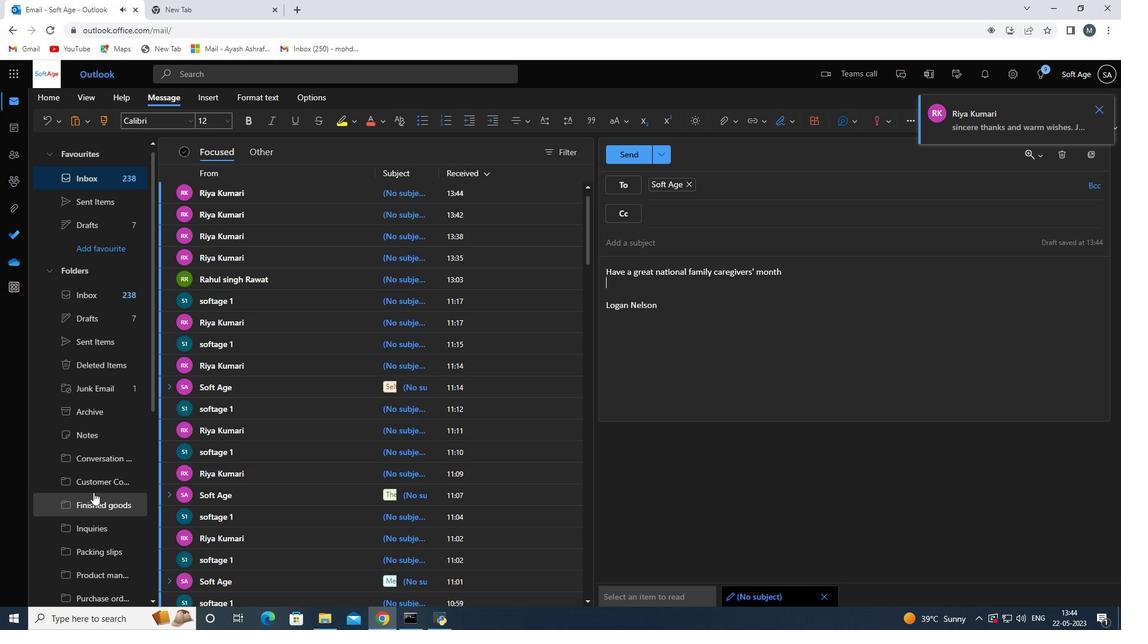 
Action: Mouse scrolled (93, 491) with delta (0, 0)
Screenshot: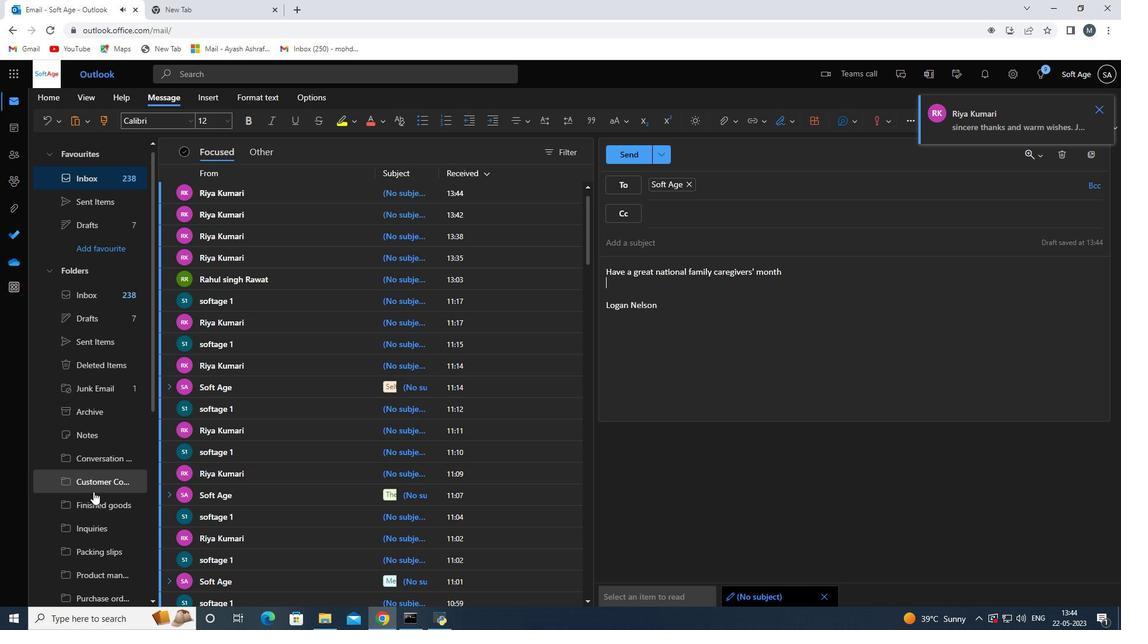 
Action: Mouse scrolled (93, 491) with delta (0, 0)
Screenshot: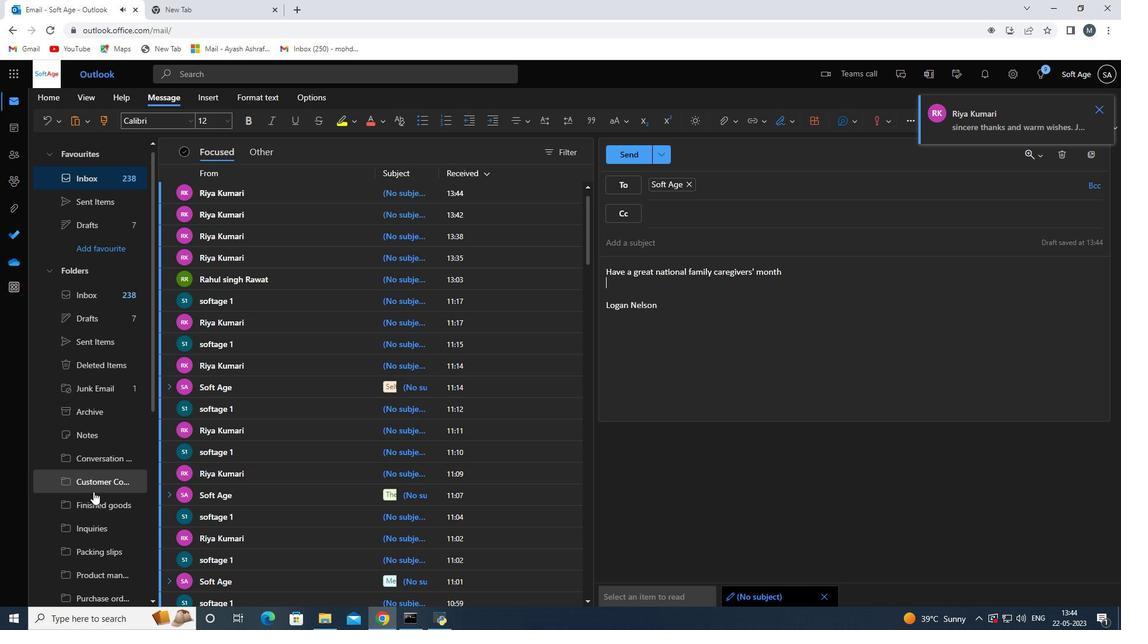 
Action: Mouse scrolled (93, 491) with delta (0, 0)
Screenshot: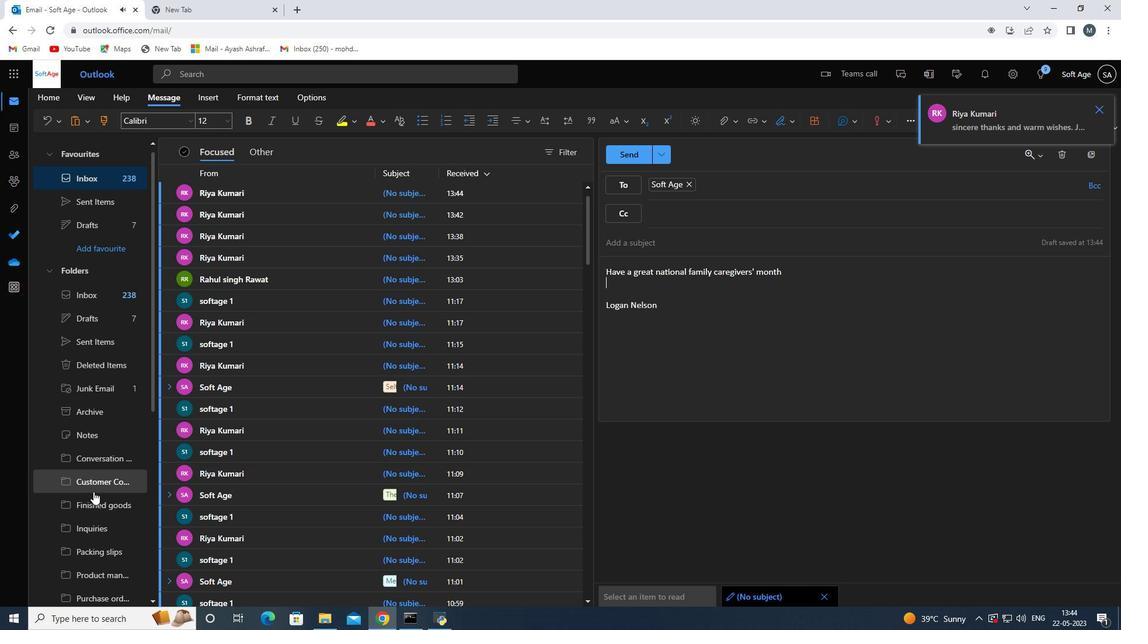 
Action: Mouse scrolled (93, 491) with delta (0, 0)
Screenshot: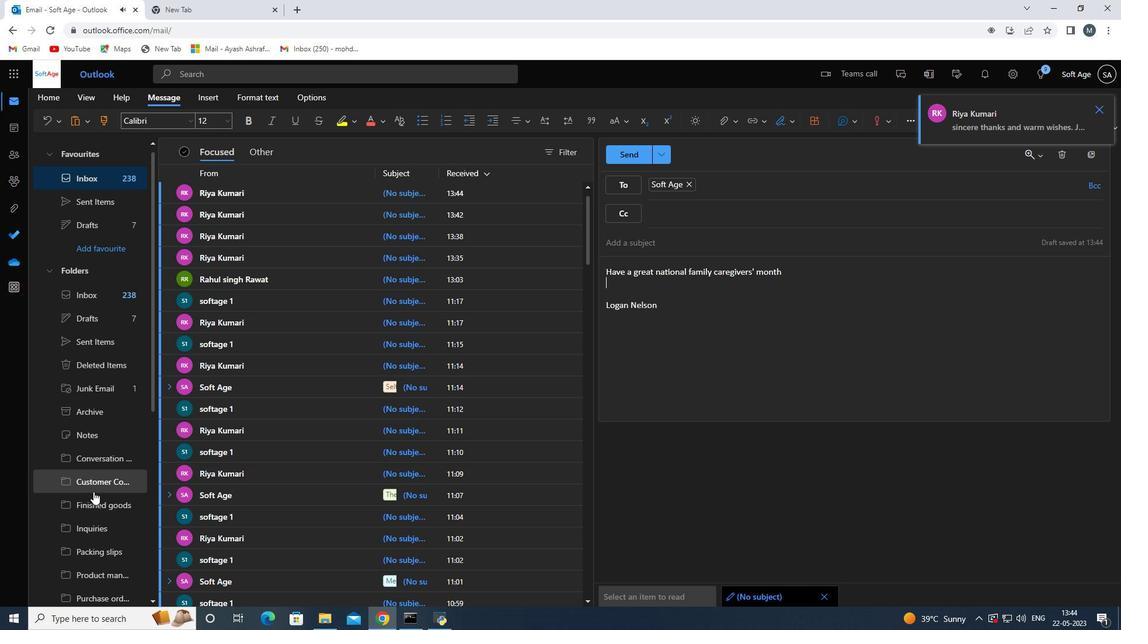 
Action: Mouse moved to (120, 501)
Screenshot: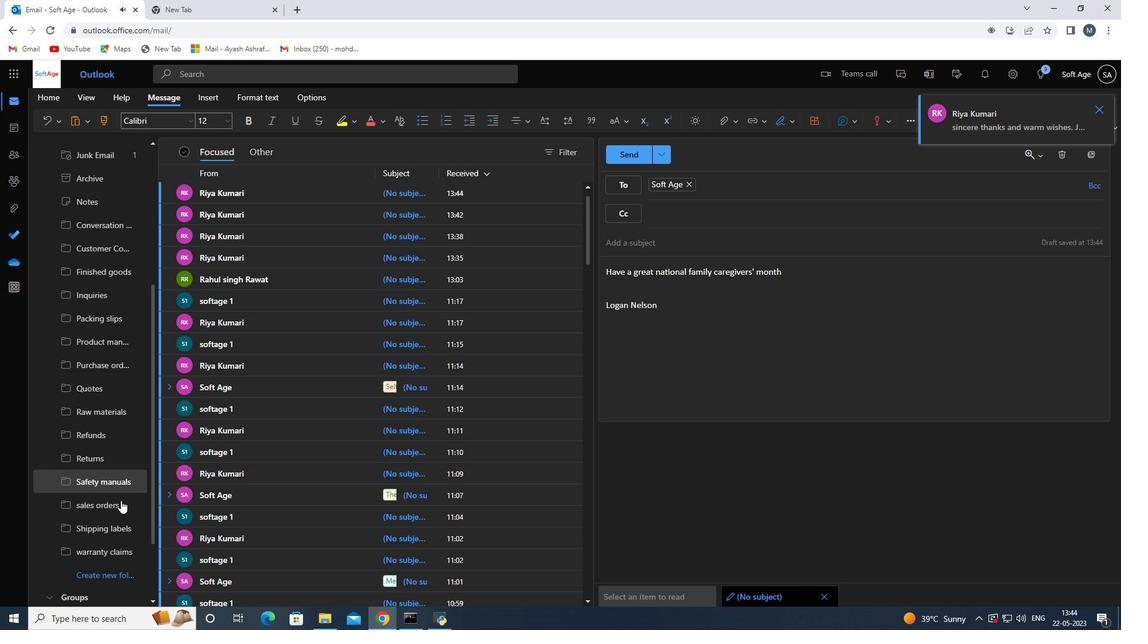 
Action: Mouse scrolled (120, 500) with delta (0, 0)
Screenshot: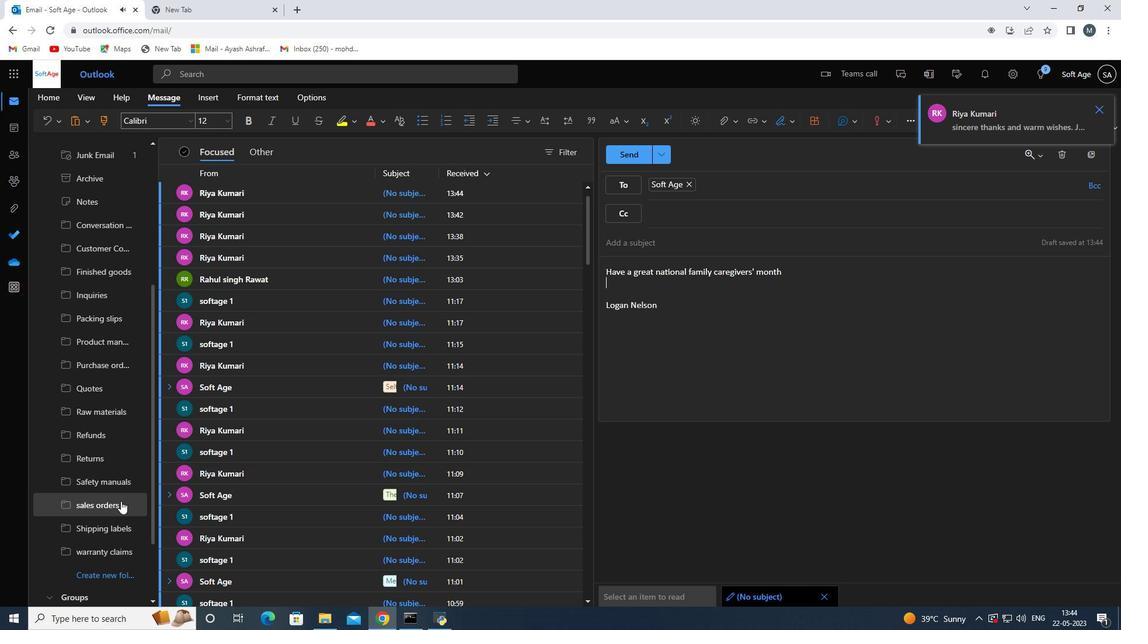 
Action: Mouse moved to (118, 518)
Screenshot: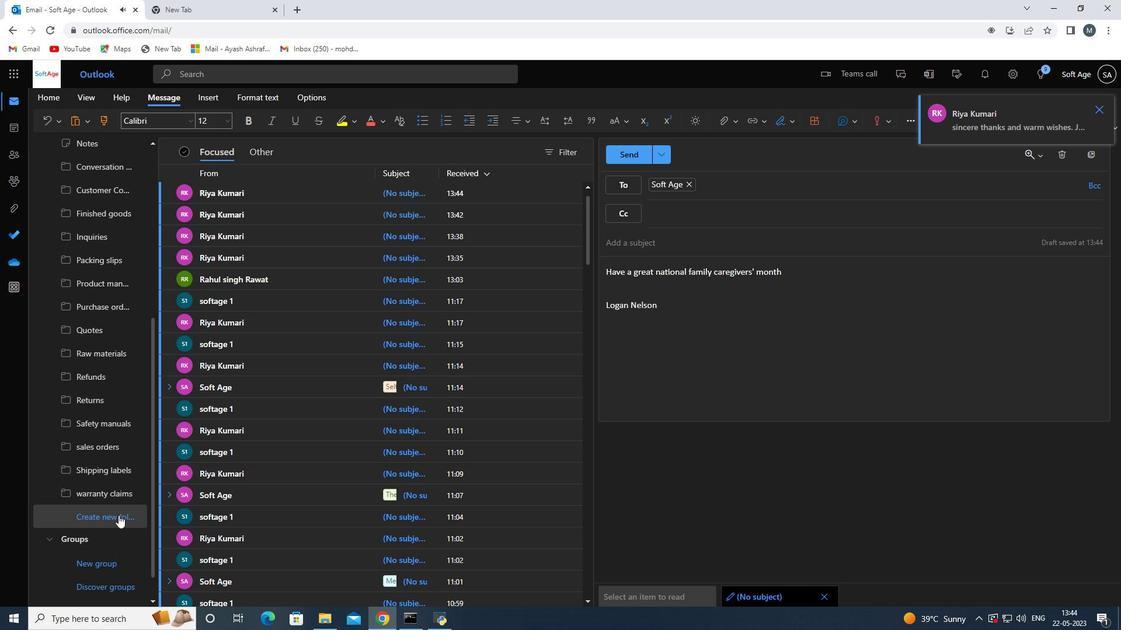 
Action: Mouse pressed left at (118, 518)
Screenshot: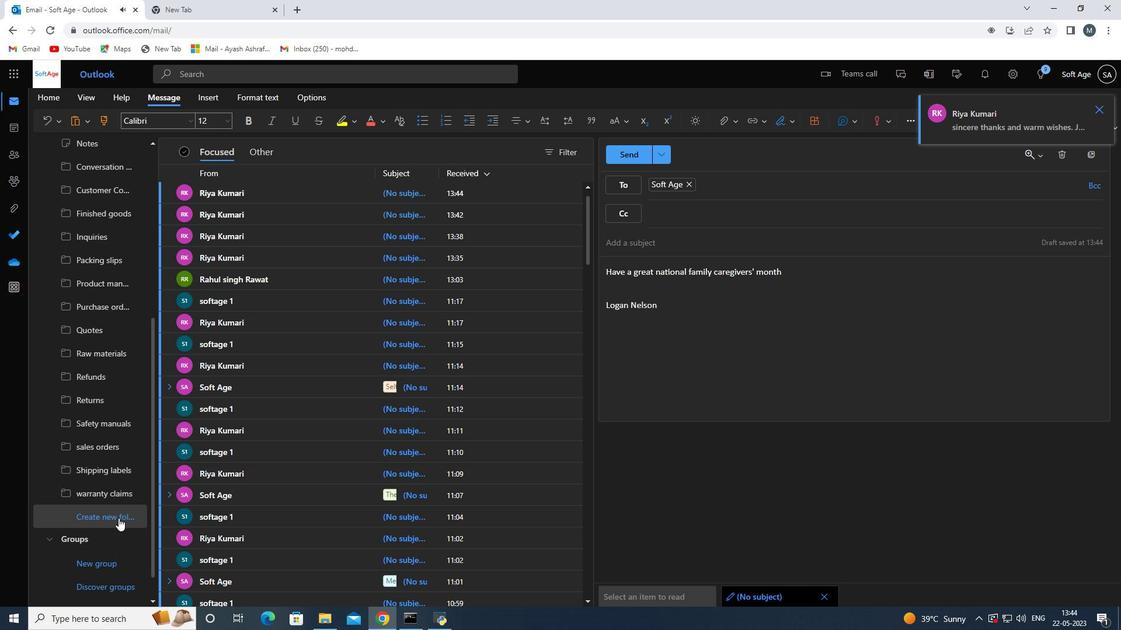 
Action: Mouse moved to (69, 517)
Screenshot: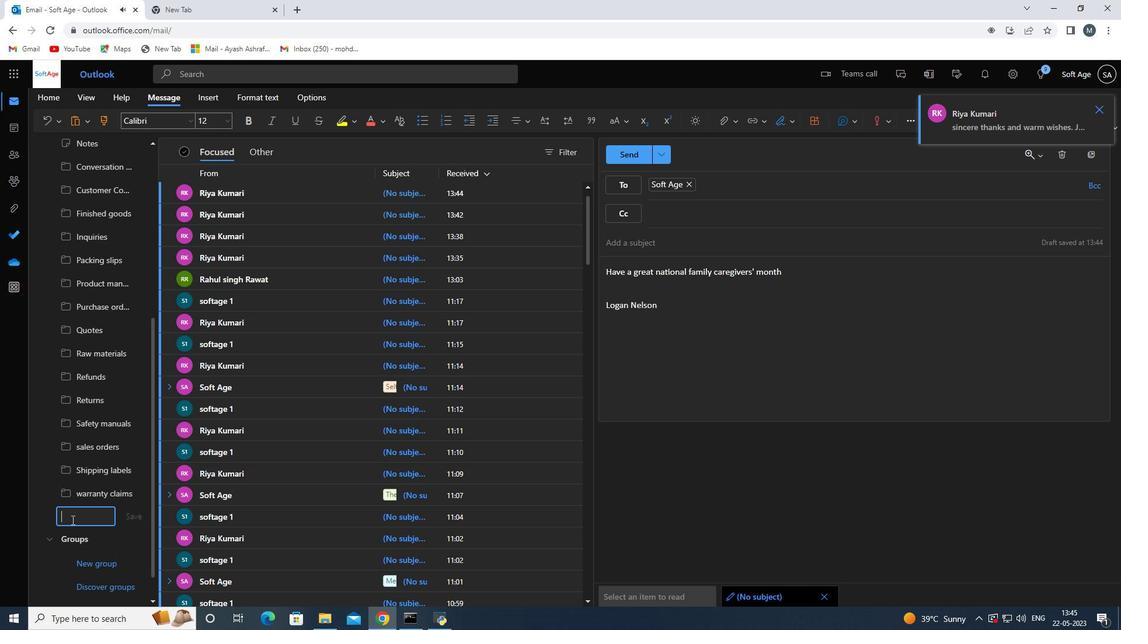 
Action: Mouse pressed left at (69, 517)
Screenshot: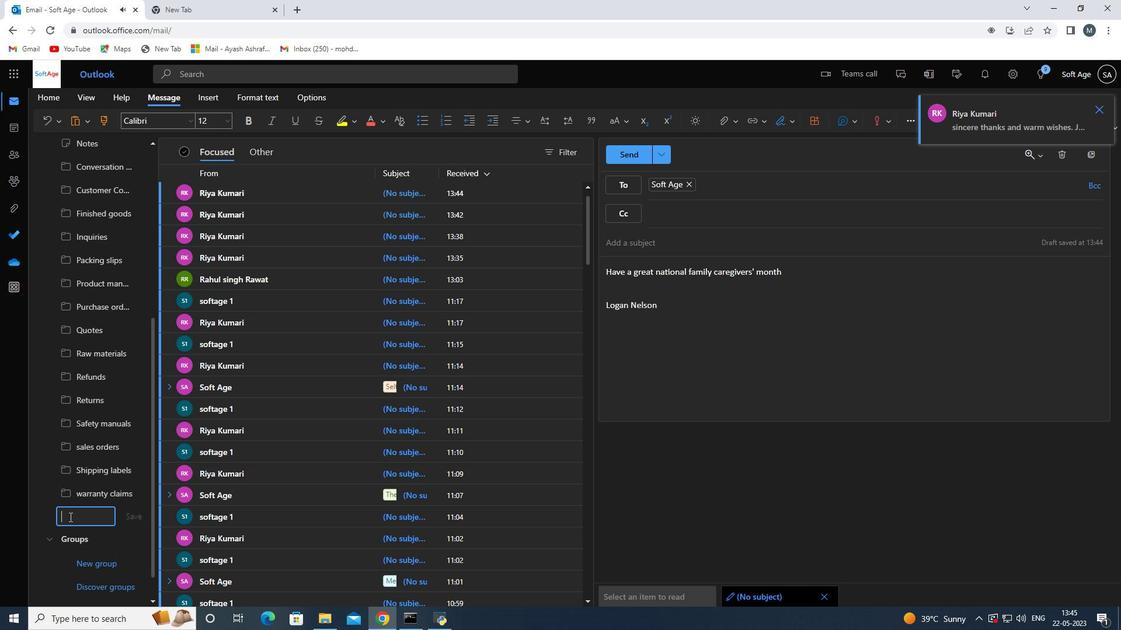 
Action: Key pressed em<Key.backspace>plot<Key.backspace><Key.backspace><Key.backspace><Key.backspace><Key.backspace><Key.shift><Key.shift><Key.shift><Key.shift><Key.shift><Key.caps_lock>e<Key.backspace><Key.shift>e<Key.backspace><Key.caps_lock><Key.shift>Employee<Key.space>handbooks
Screenshot: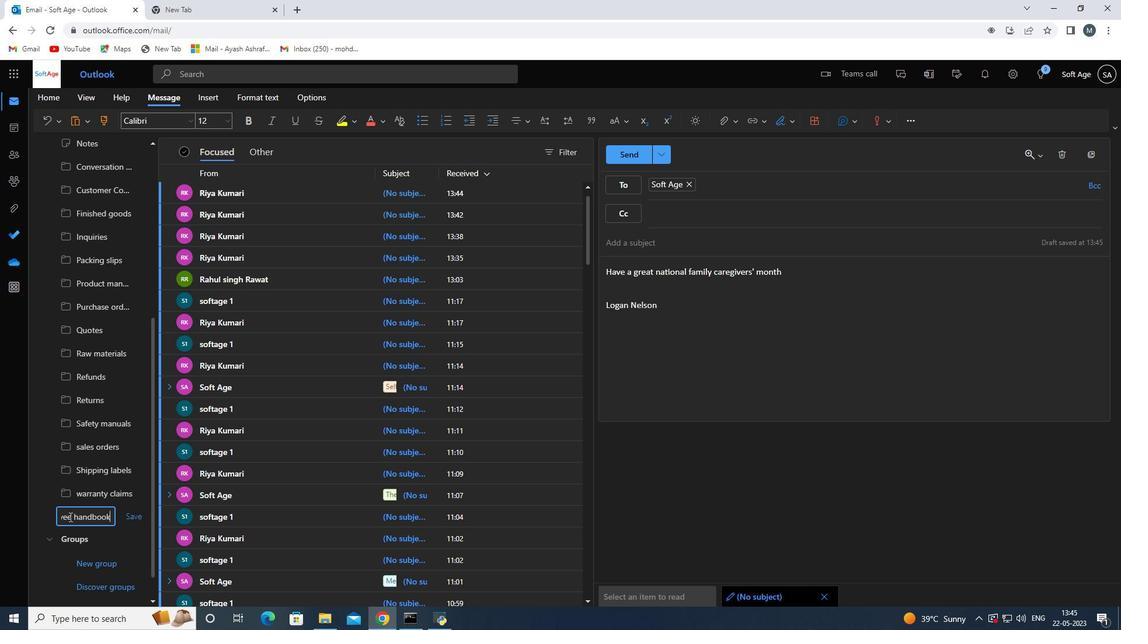 
Action: Mouse moved to (130, 514)
Screenshot: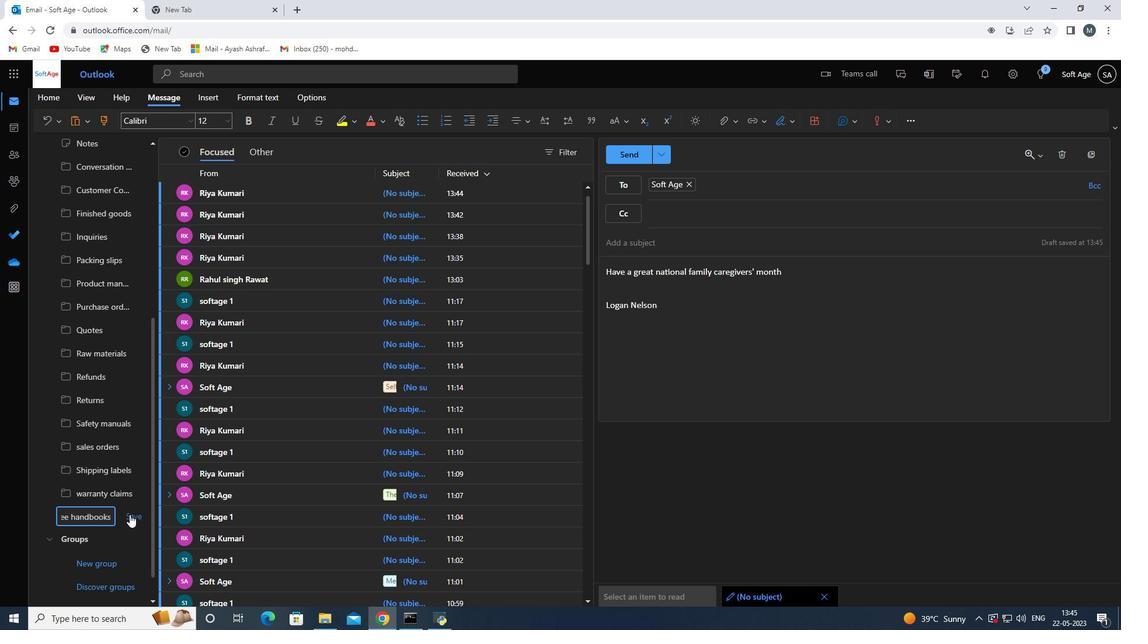 
Action: Mouse pressed left at (130, 514)
Screenshot: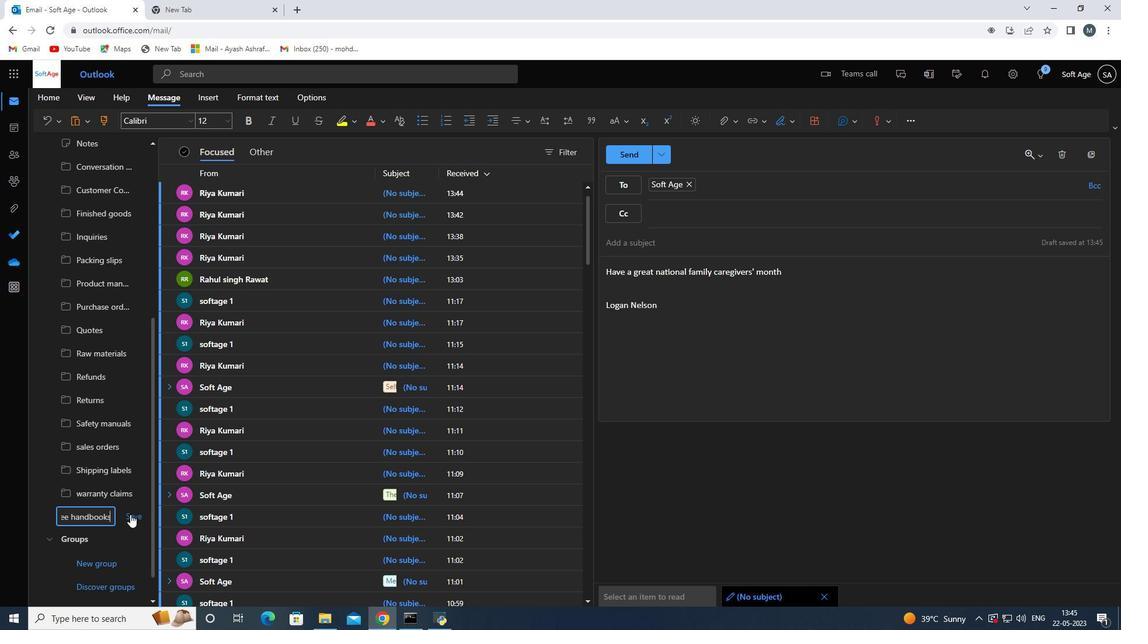 
Action: Mouse moved to (520, 383)
Screenshot: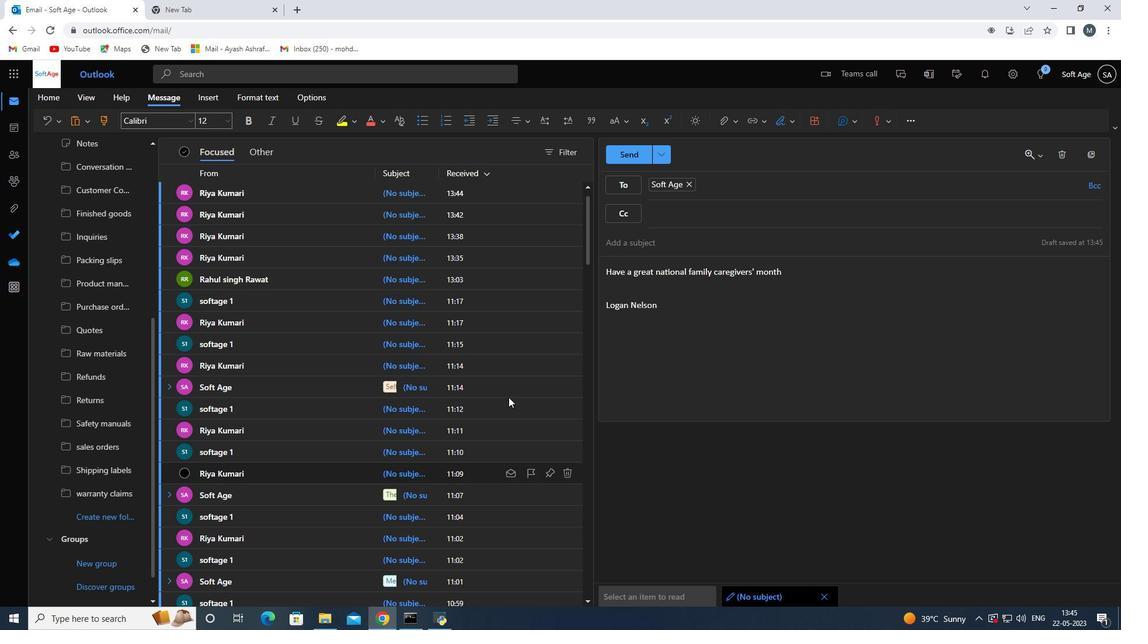 
Action: Mouse scrolled (513, 393) with delta (0, 0)
Screenshot: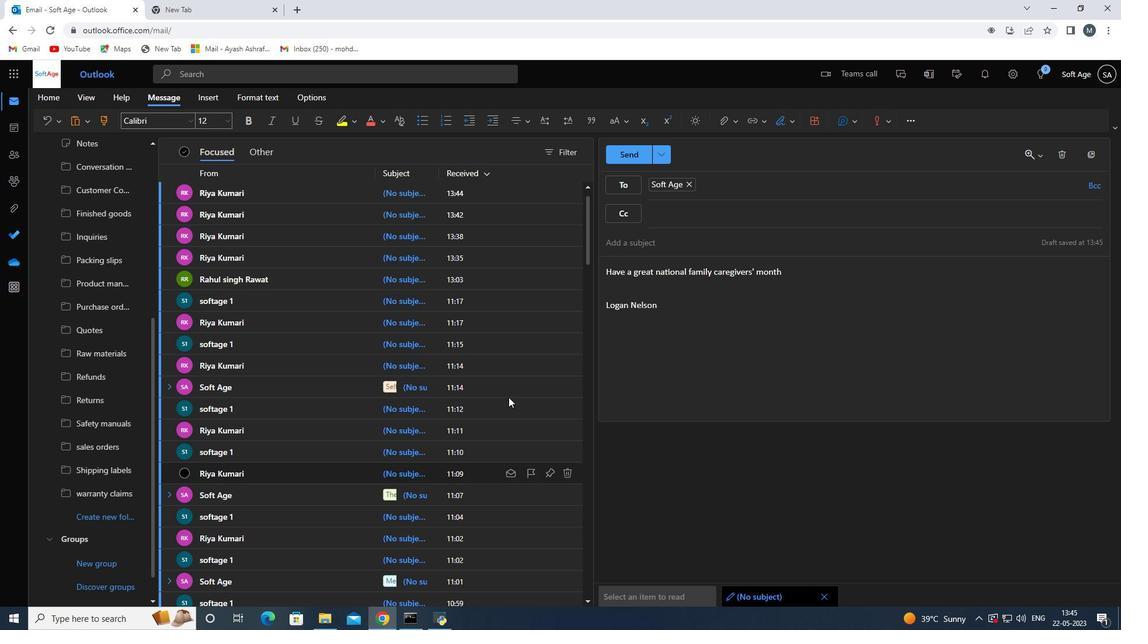 
Action: Mouse moved to (521, 380)
Screenshot: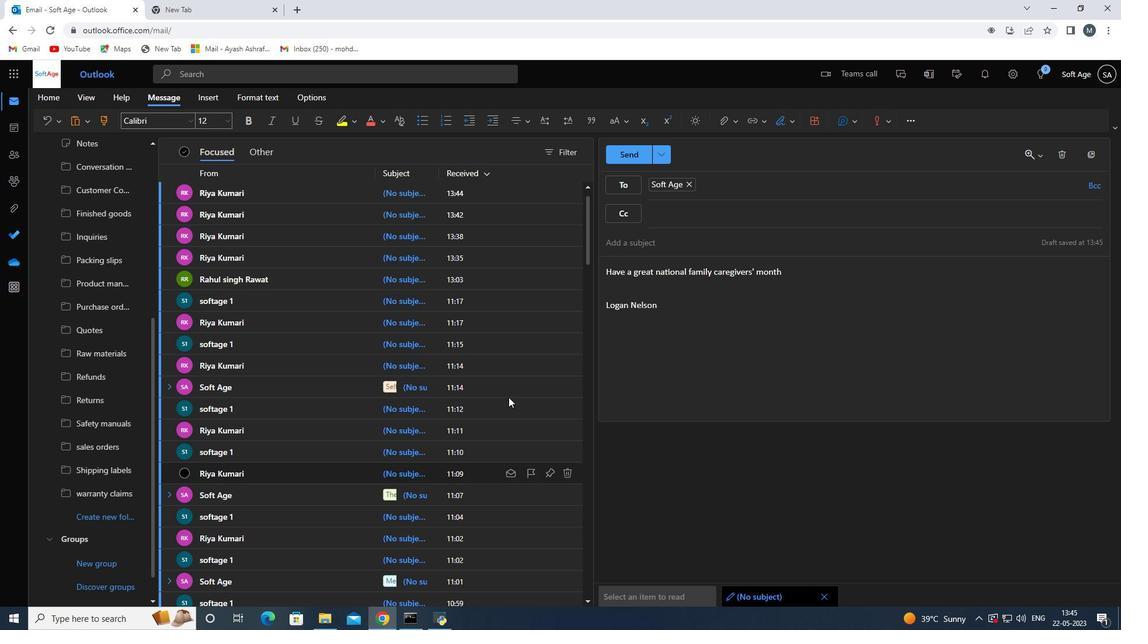 
Action: Mouse scrolled (518, 388) with delta (0, 0)
Screenshot: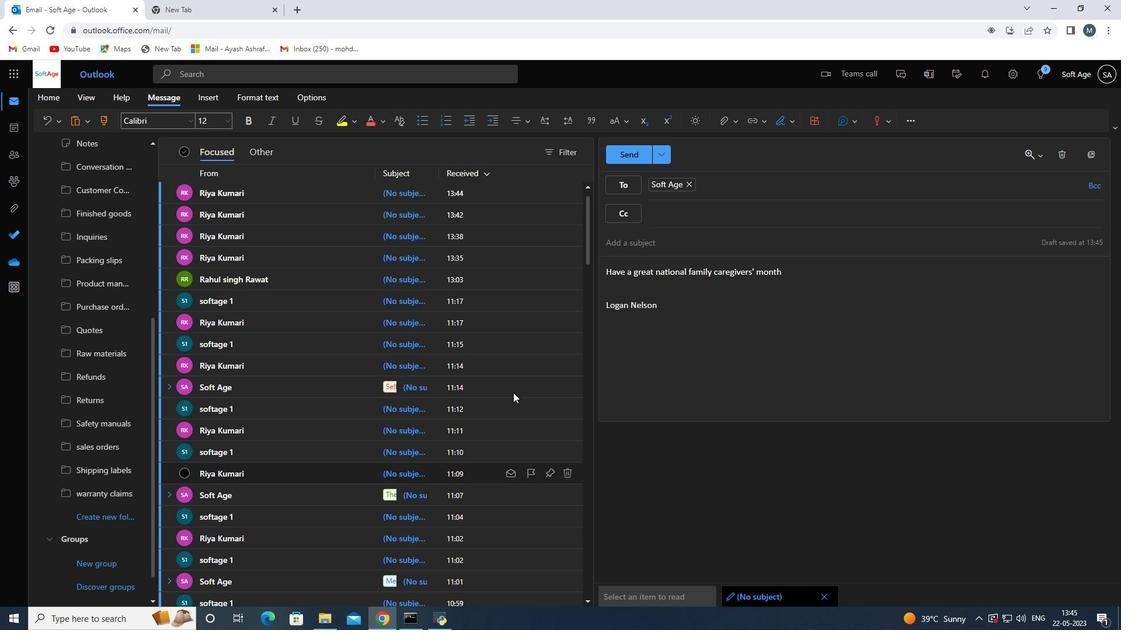 
Action: Mouse moved to (523, 376)
Screenshot: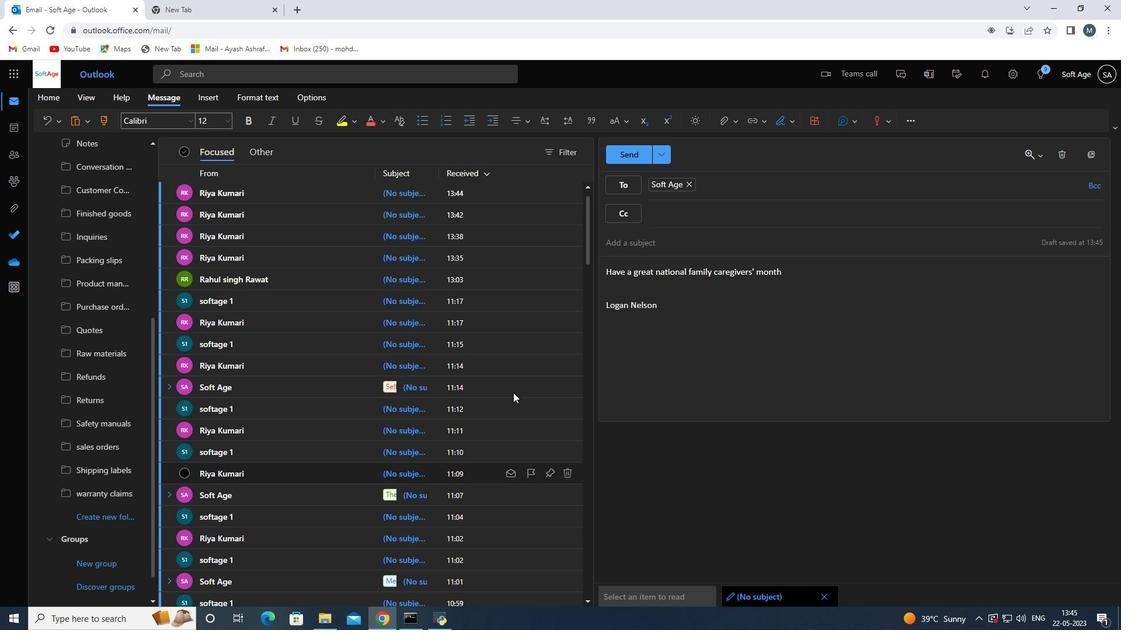 
Action: Mouse scrolled (520, 384) with delta (0, 0)
Screenshot: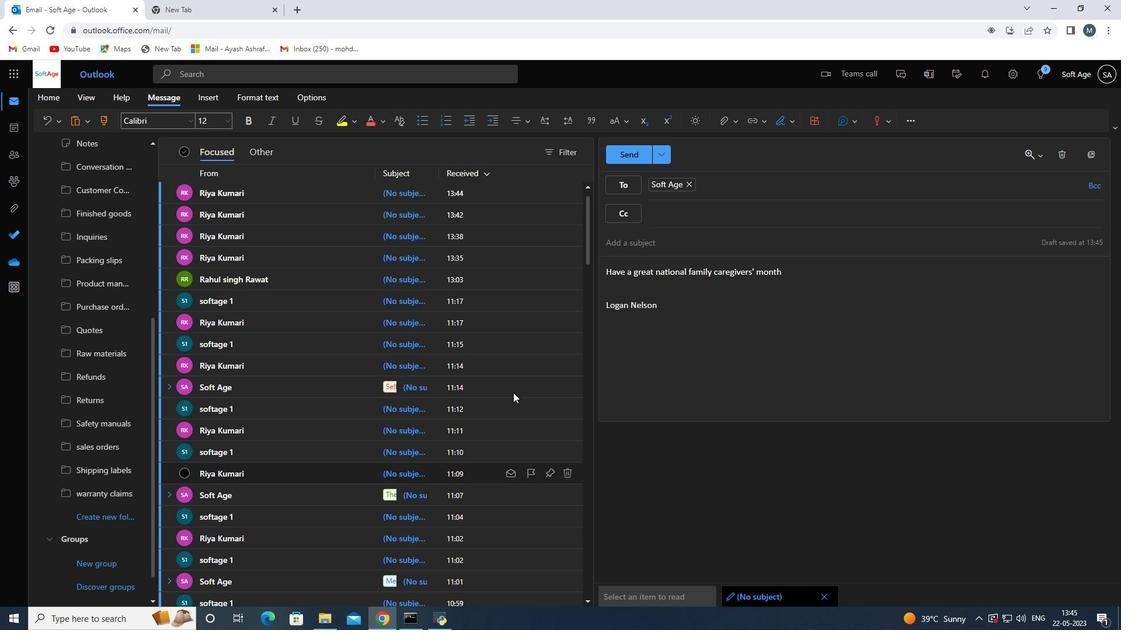 
Action: Mouse moved to (529, 365)
Screenshot: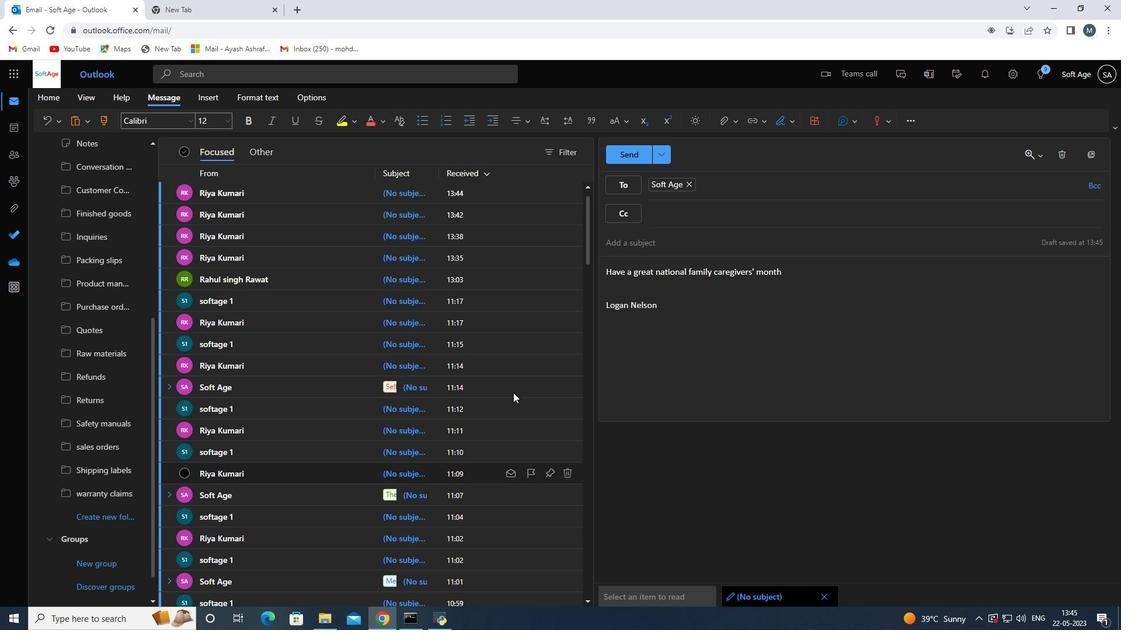 
Action: Mouse scrolled (523, 377) with delta (0, 0)
Screenshot: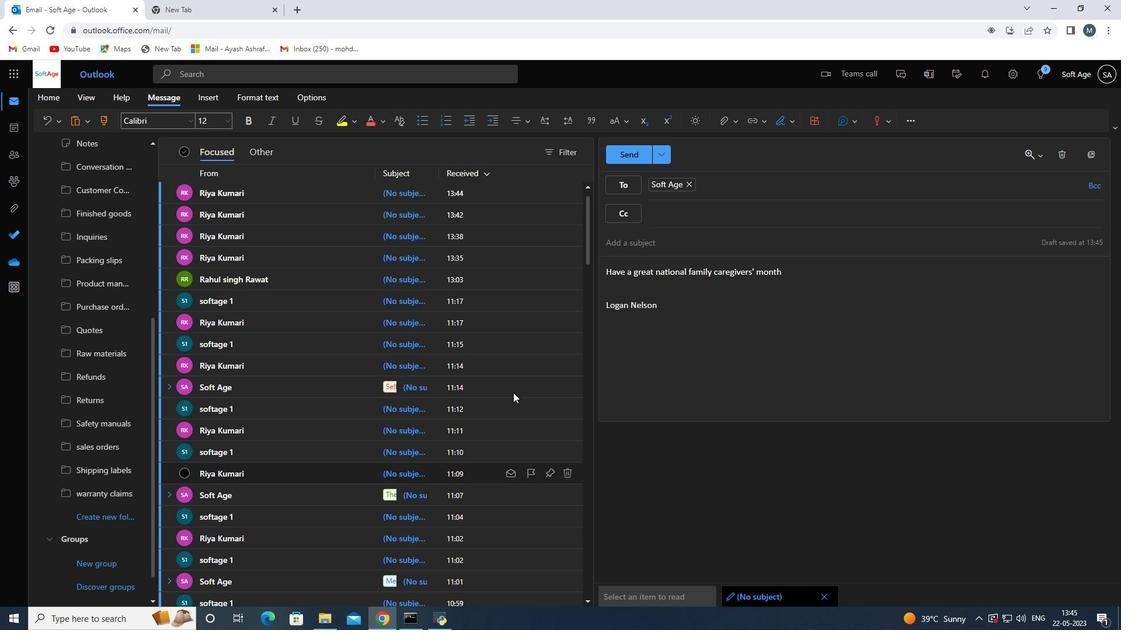 
Action: Mouse moved to (559, 284)
Screenshot: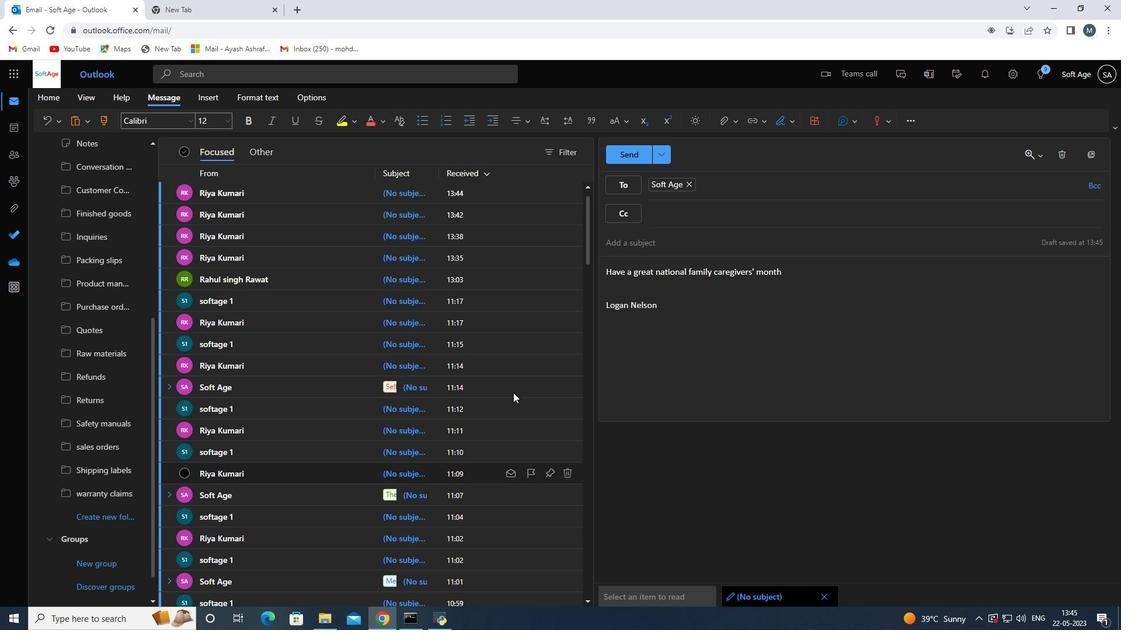
Action: Mouse scrolled (530, 362) with delta (0, 0)
Screenshot: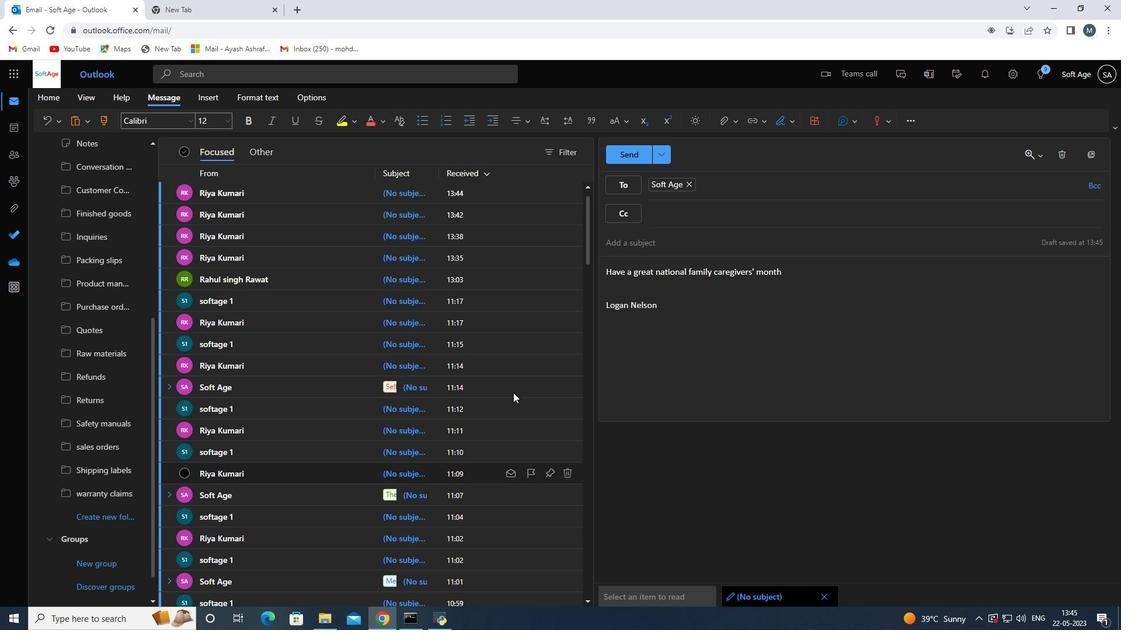 
Action: Mouse moved to (631, 159)
Screenshot: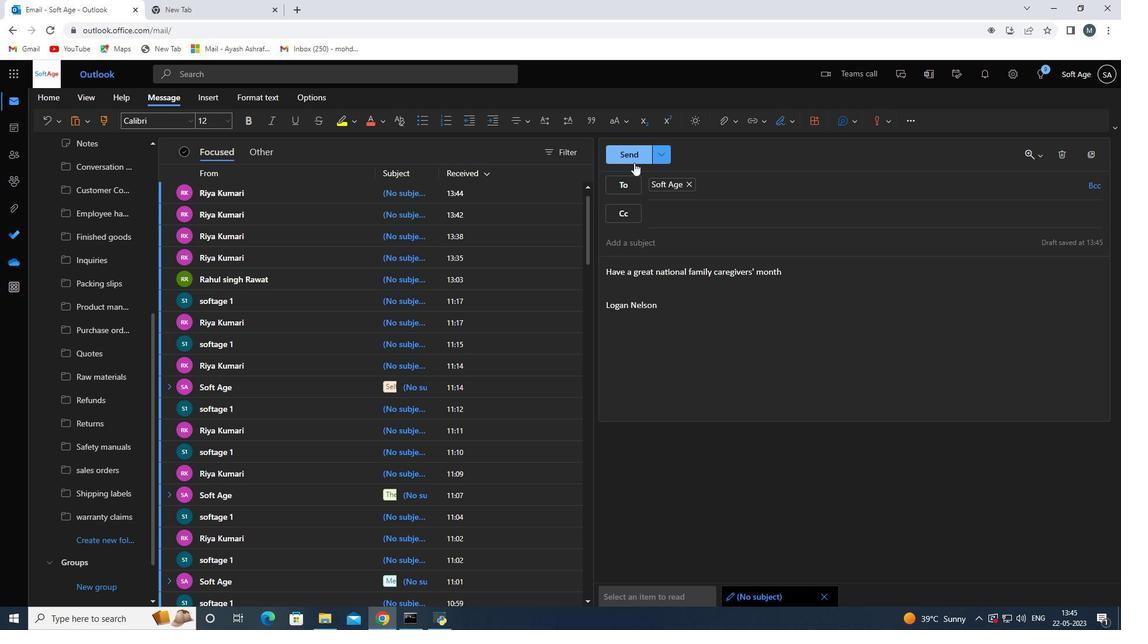 
Action: Mouse pressed left at (631, 159)
Screenshot: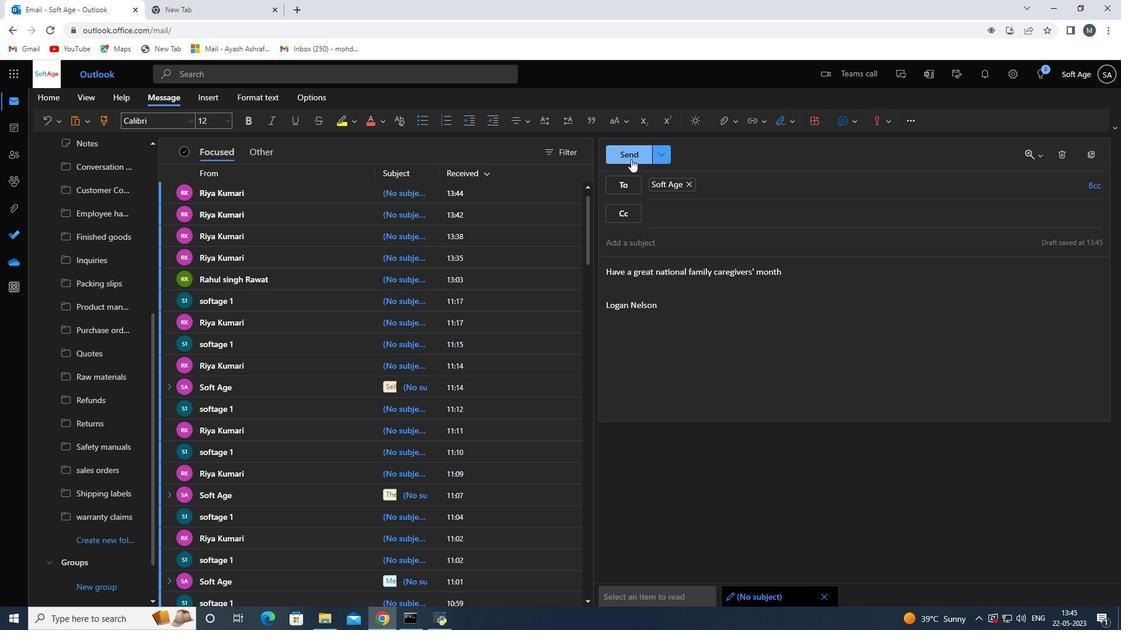 
Action: Mouse moved to (552, 363)
Screenshot: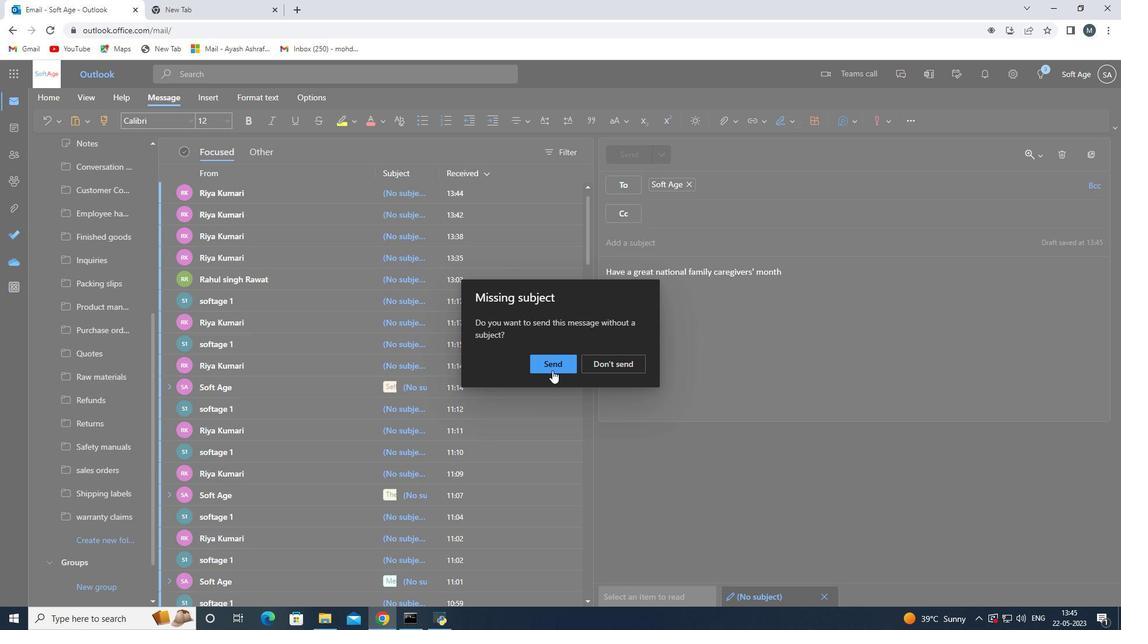 
Action: Mouse pressed left at (552, 363)
Screenshot: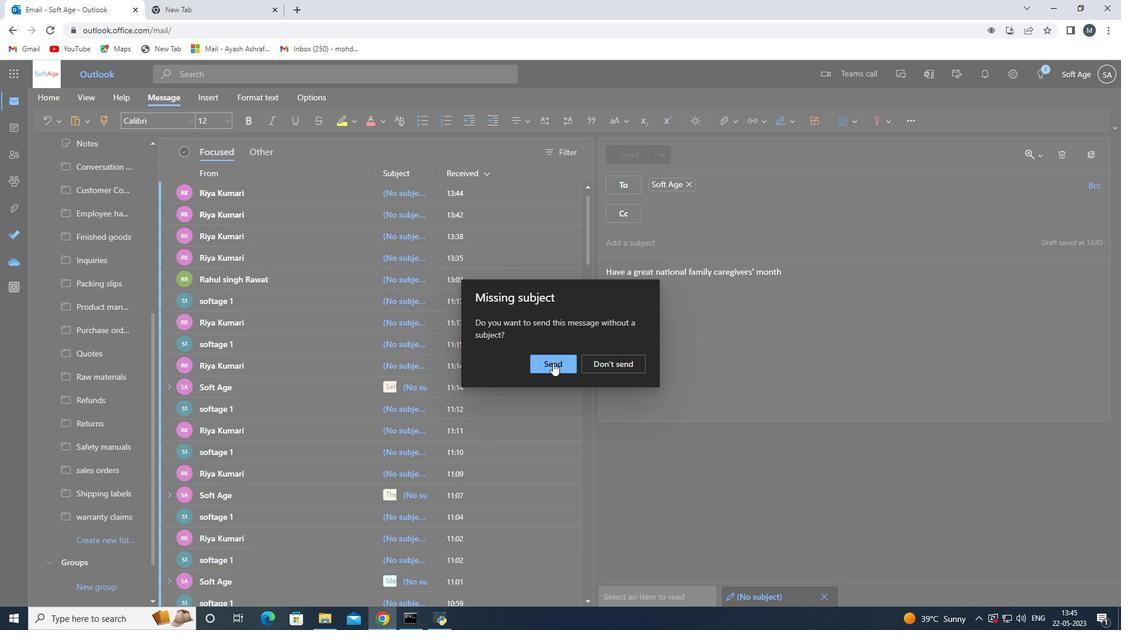 
